 Task: Add an event with the title Second Staff Training: Customer Relationship Management, date '2024/03/27', time 8:00 AM to 10:00 AMand add a description: This session encourages active participation and engagement from all attendees. After each presentation, there will be a brief discussion where participants can share their observations, ask questions, and exchange tips and techniques. The collaborative environment allows for a rich learning experience, as participants can learn from one another's strengths and challenges.Select event color  Peacock . Add location for the event as: Taj Mahal Palace, Mumbai, India, logged in from the account softage.7@softage.netand send the event invitation to softage.4@softage.net and softage.5@softage.net. Set a reminder for the event Daily
Action: Mouse moved to (63, 91)
Screenshot: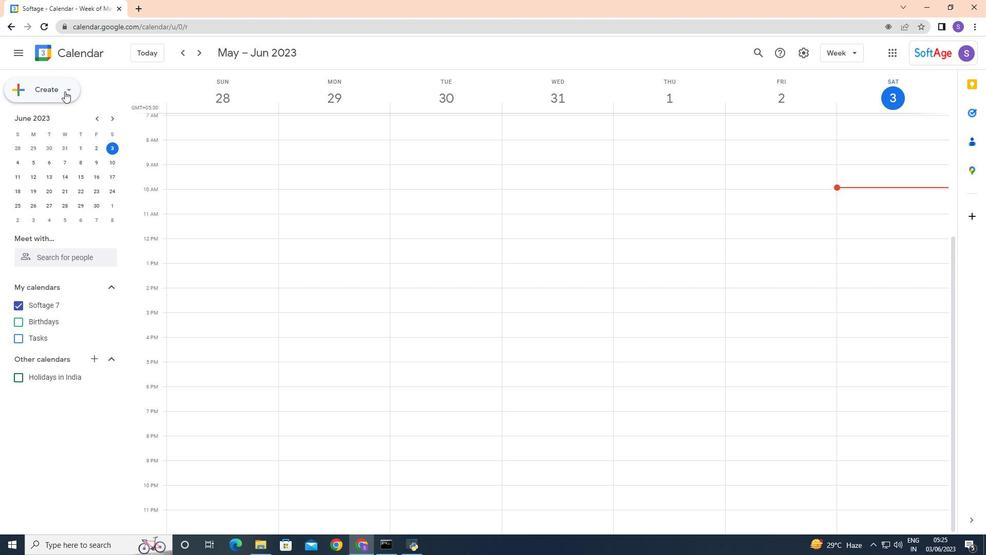 
Action: Mouse pressed left at (63, 91)
Screenshot: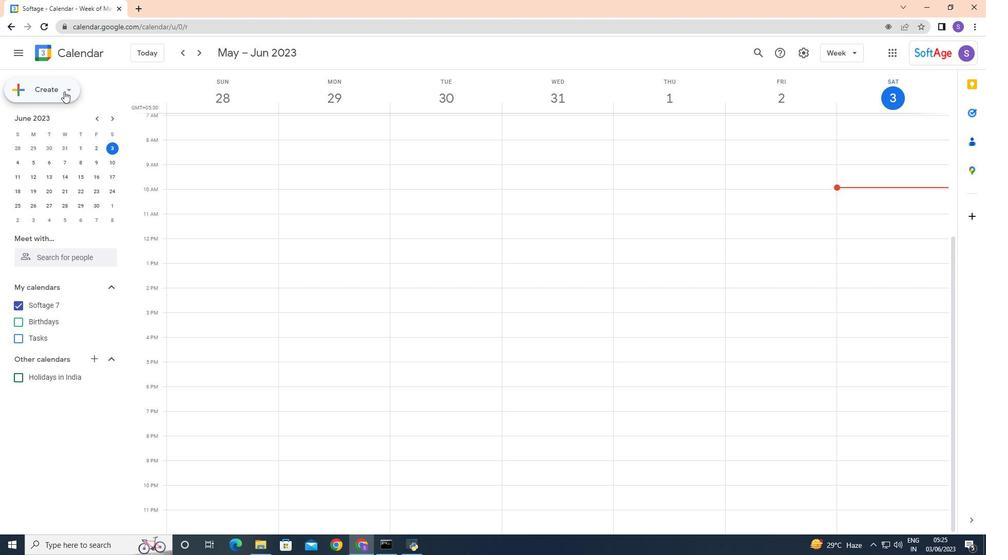 
Action: Mouse moved to (57, 120)
Screenshot: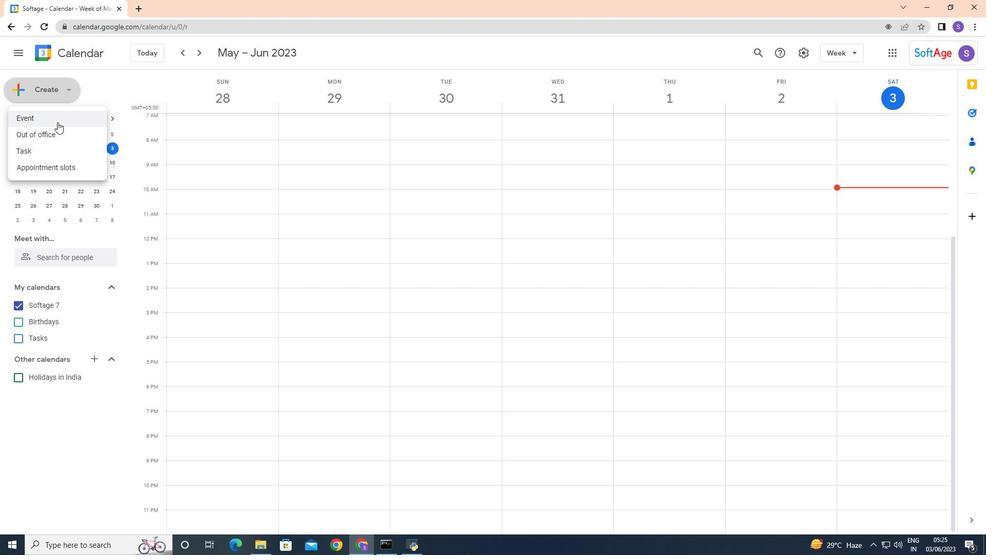 
Action: Mouse pressed left at (57, 120)
Screenshot: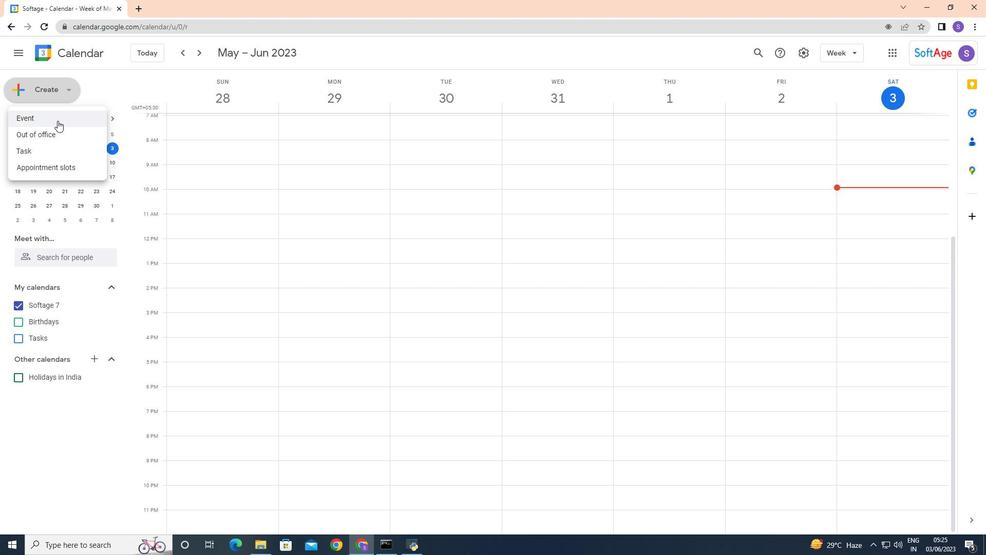 
Action: Mouse moved to (741, 403)
Screenshot: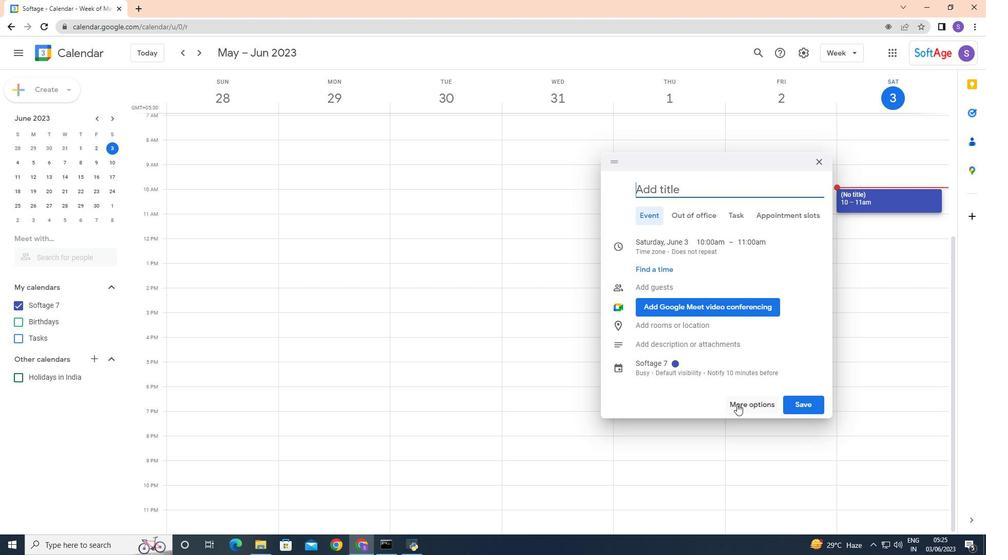 
Action: Mouse pressed left at (741, 403)
Screenshot: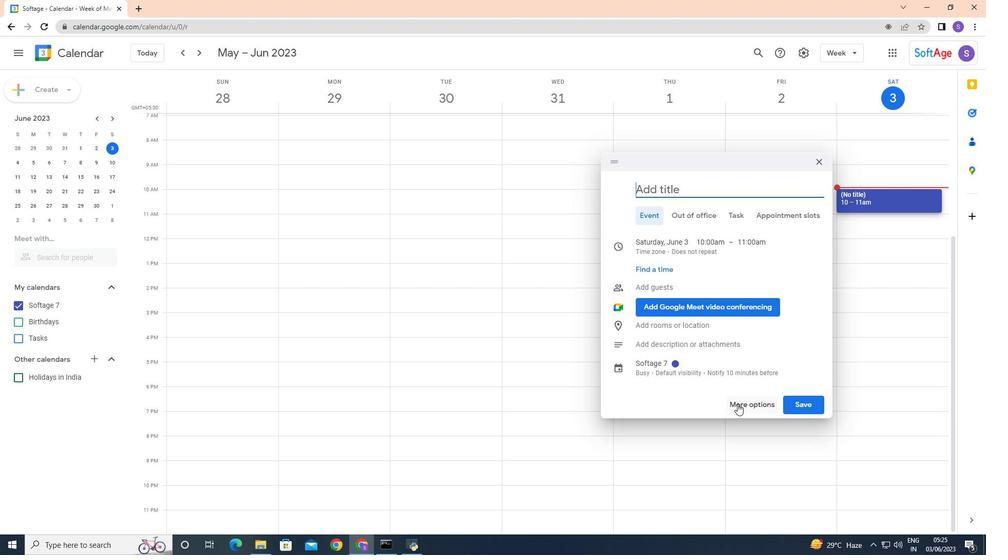 
Action: Mouse moved to (90, 58)
Screenshot: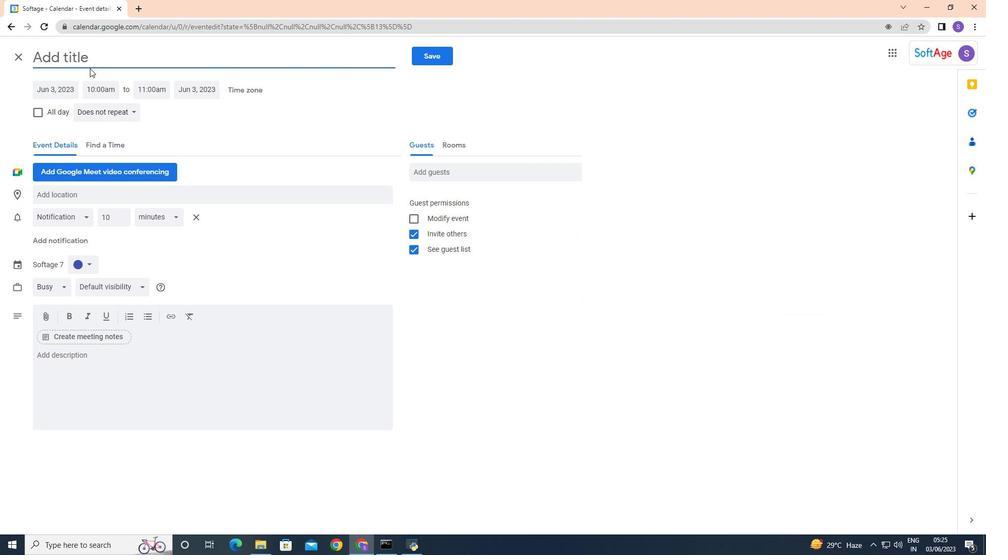 
Action: Mouse pressed left at (90, 58)
Screenshot: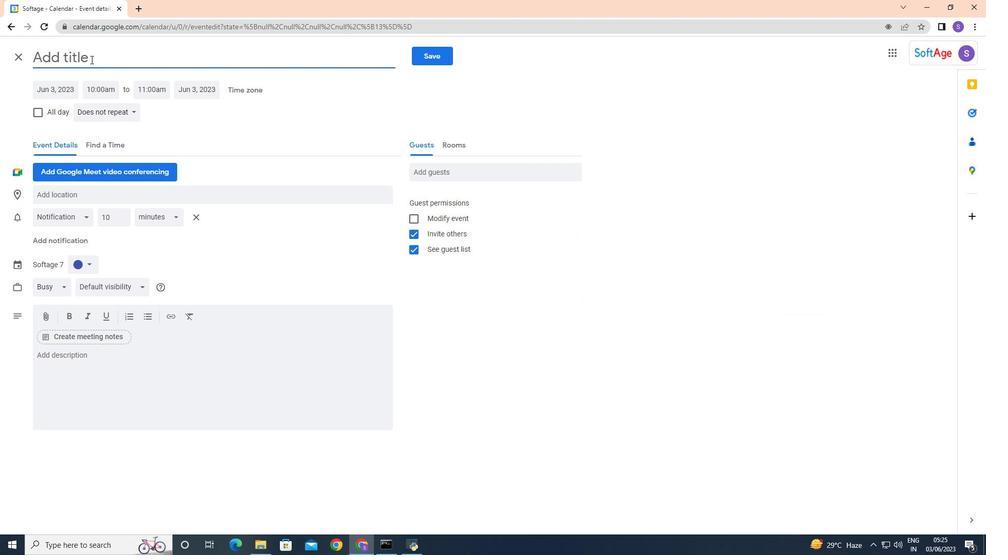 
Action: Key pressed <Key.caps_lock>S<Key.caps_lock>econd<Key.space><Key.caps_lock>S<Key.caps_lock>taff<Key.space><Key.caps_lock>T<Key.caps_lock>raining<Key.shift_r>:<Key.space><Key.caps_lock>CU<Key.backspace><Key.caps_lock>ustomer<Key.space><Key.caps_lock>R<Key.caps_lock>elationshio<Key.backspace>p<Key.space><Key.caps_lock>MAN<Key.caps_lock><Key.backspace><Key.backspace><Key.caps_lock>AN<Key.backspace><Key.caps_lock><Key.backspace>anagement
Screenshot: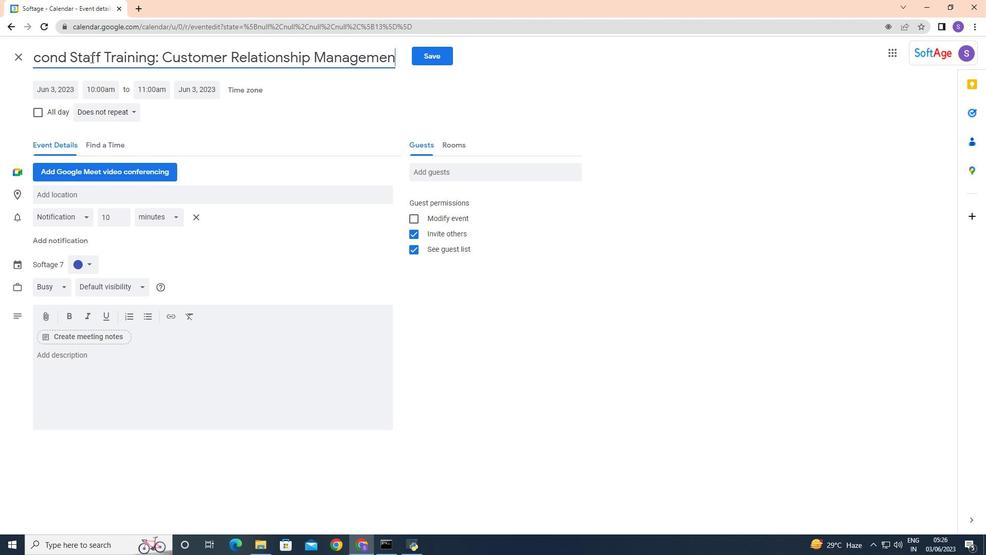 
Action: Mouse moved to (258, 123)
Screenshot: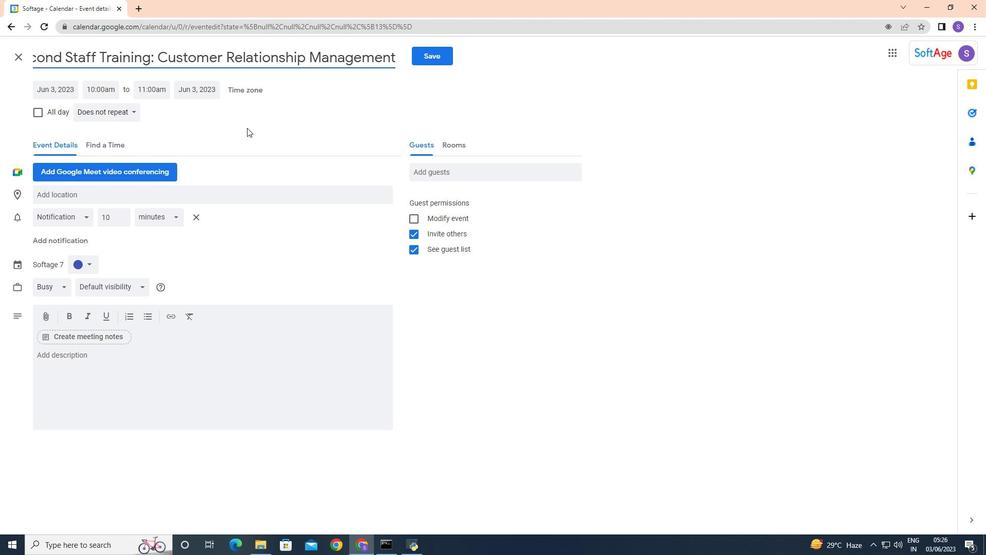 
Action: Mouse pressed left at (258, 123)
Screenshot: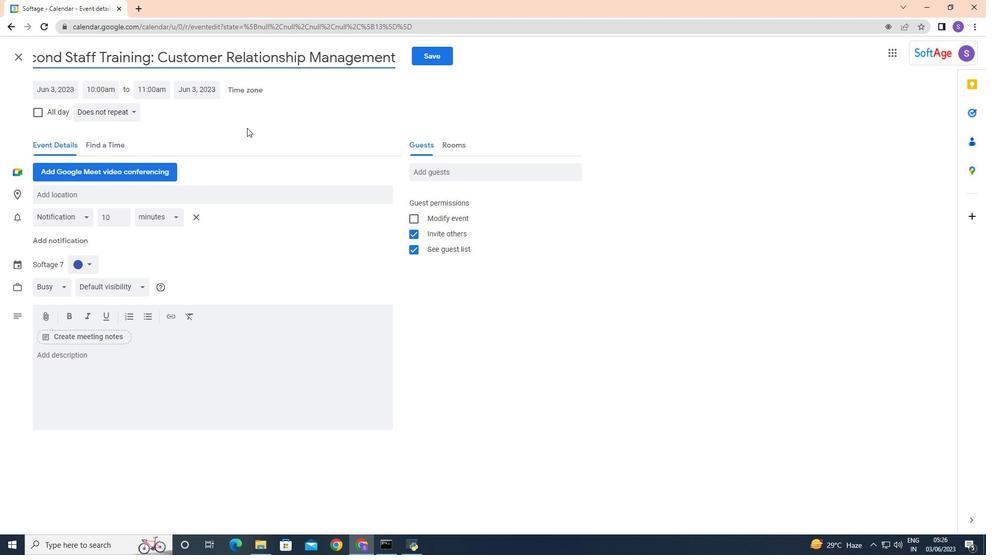 
Action: Mouse moved to (91, 359)
Screenshot: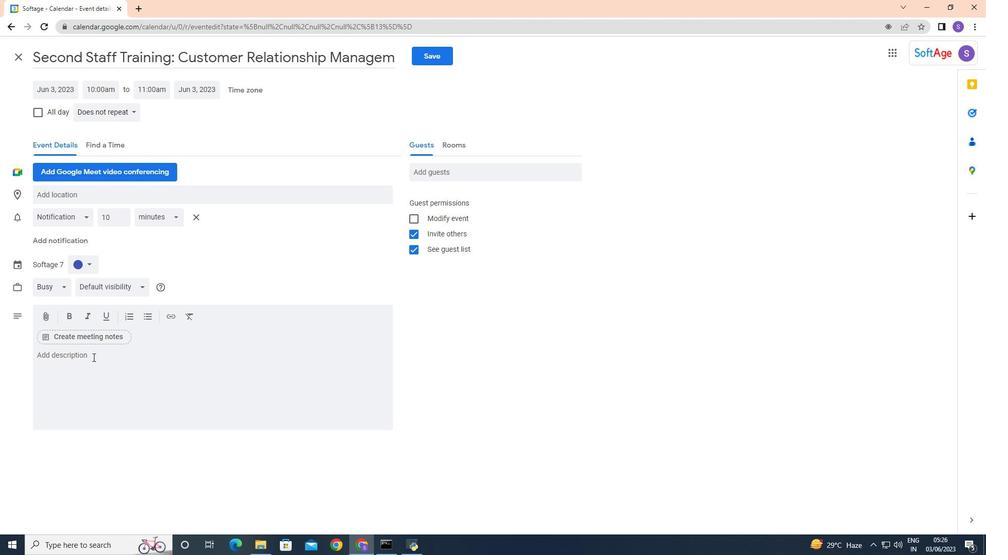 
Action: Mouse pressed left at (91, 359)
Screenshot: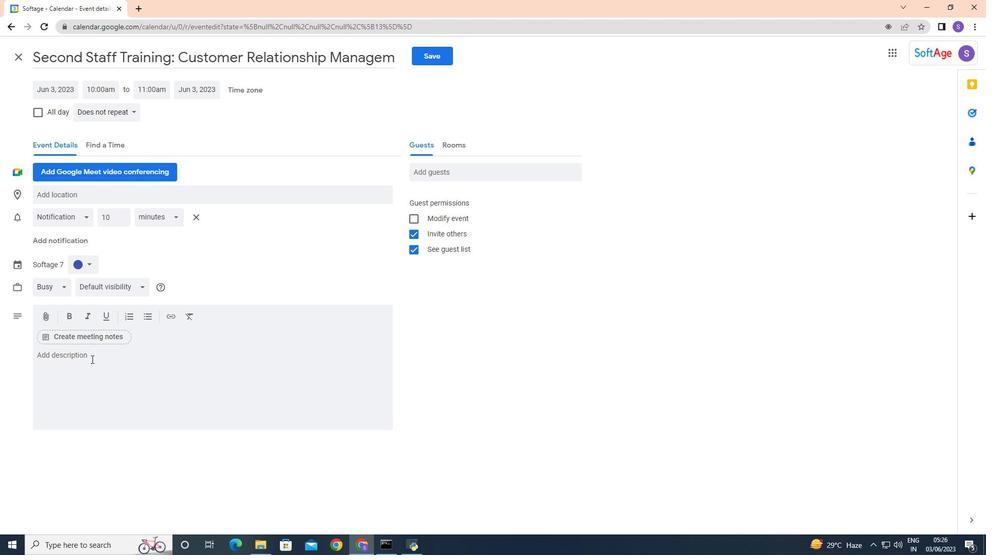 
Action: Mouse moved to (65, 92)
Screenshot: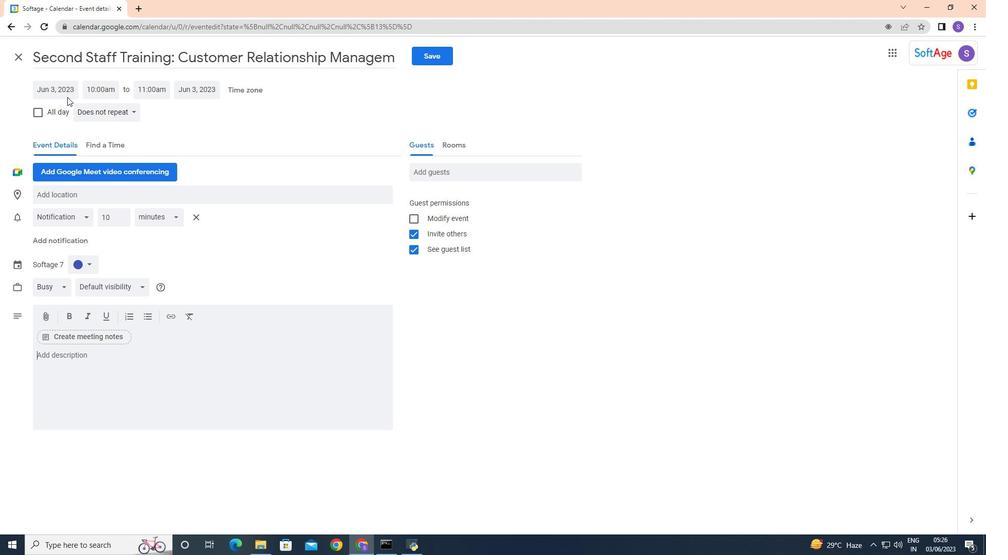 
Action: Mouse pressed left at (65, 92)
Screenshot: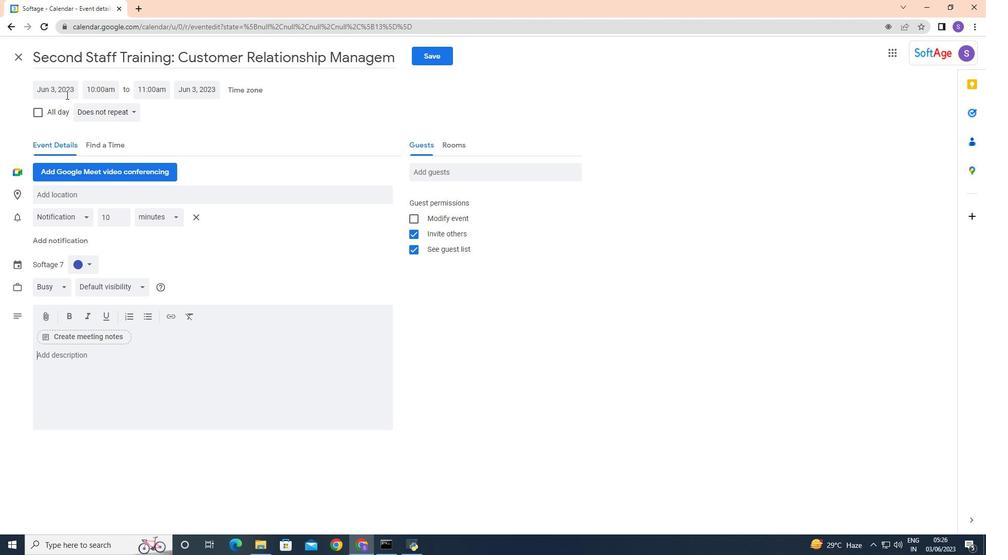 
Action: Mouse moved to (162, 113)
Screenshot: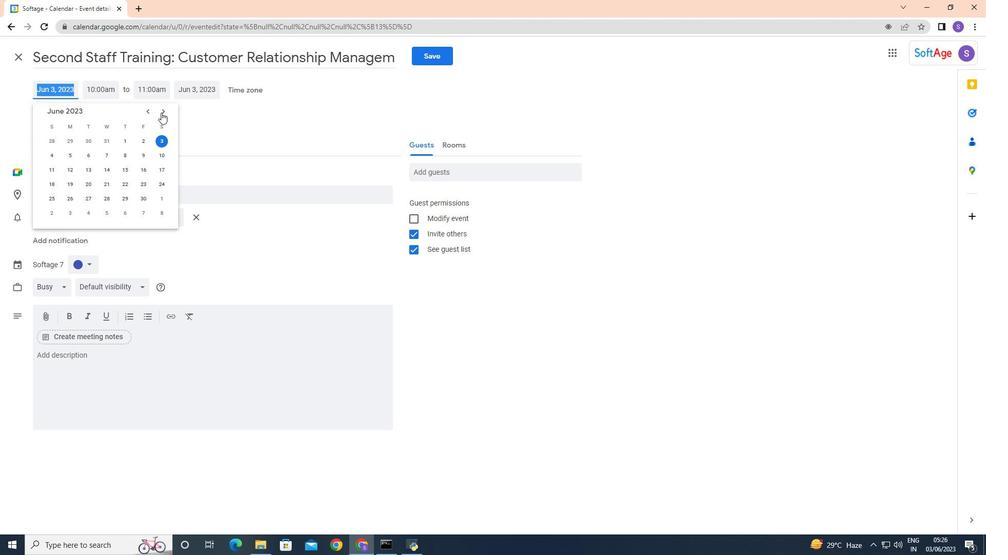 
Action: Mouse pressed left at (162, 113)
Screenshot: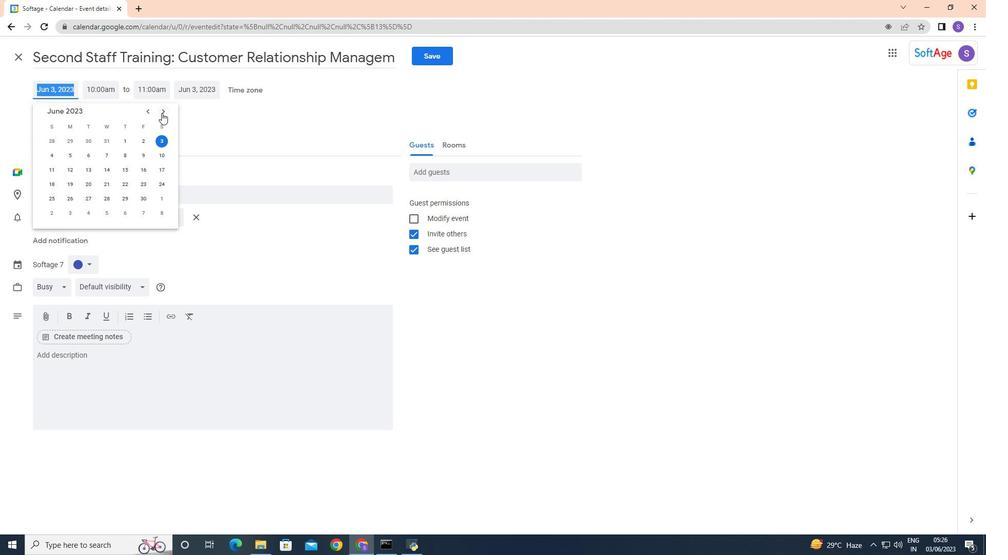 
Action: Mouse pressed left at (162, 113)
Screenshot: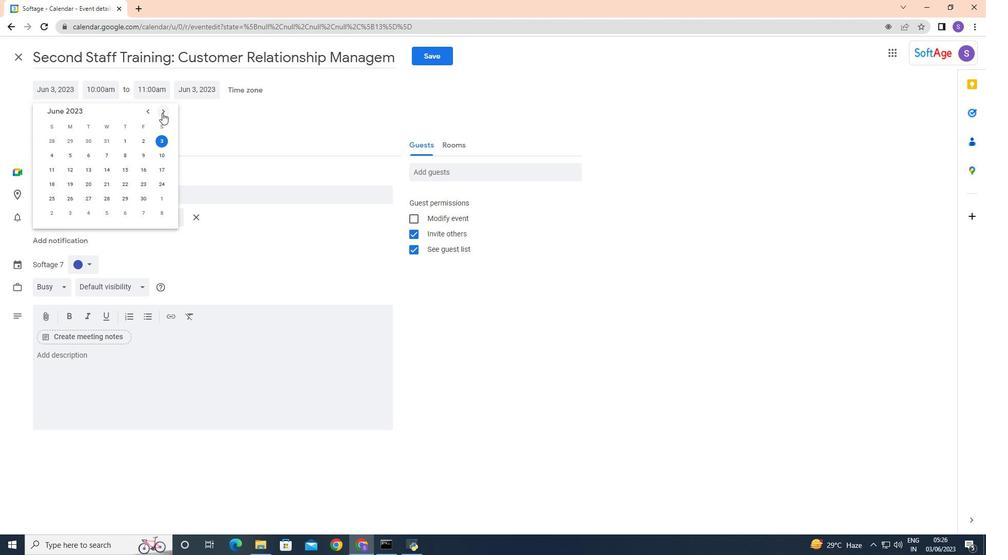 
Action: Mouse pressed left at (162, 113)
Screenshot: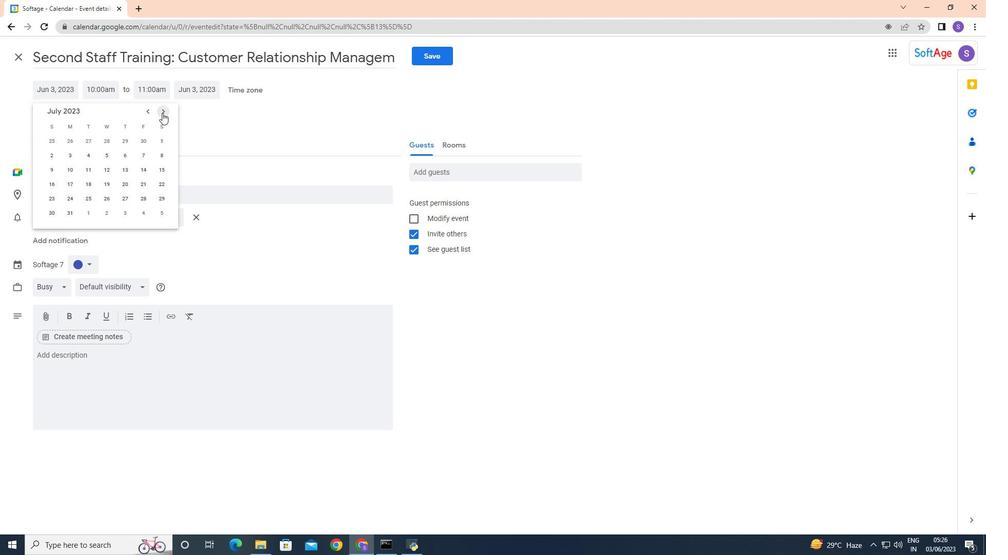 
Action: Mouse pressed left at (162, 113)
Screenshot: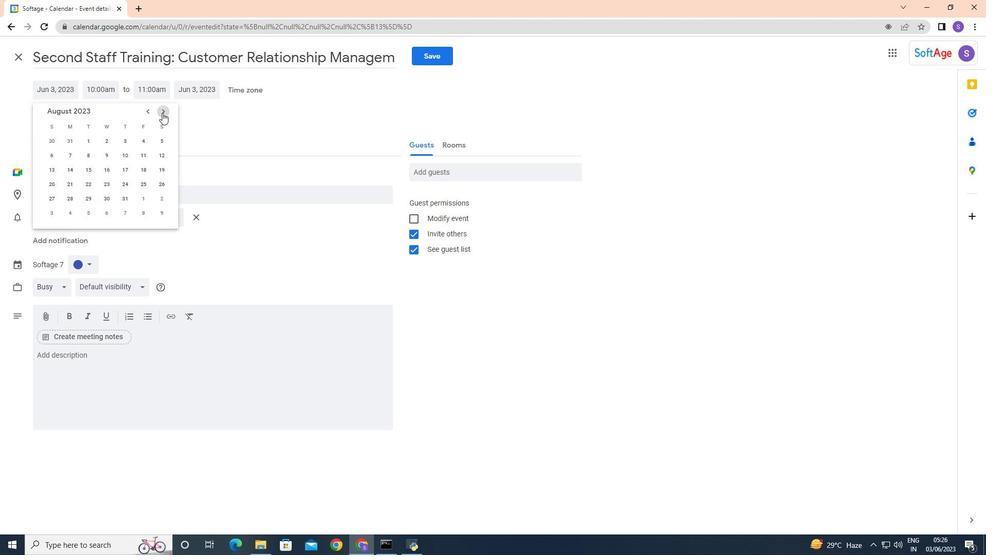 
Action: Mouse pressed left at (162, 113)
Screenshot: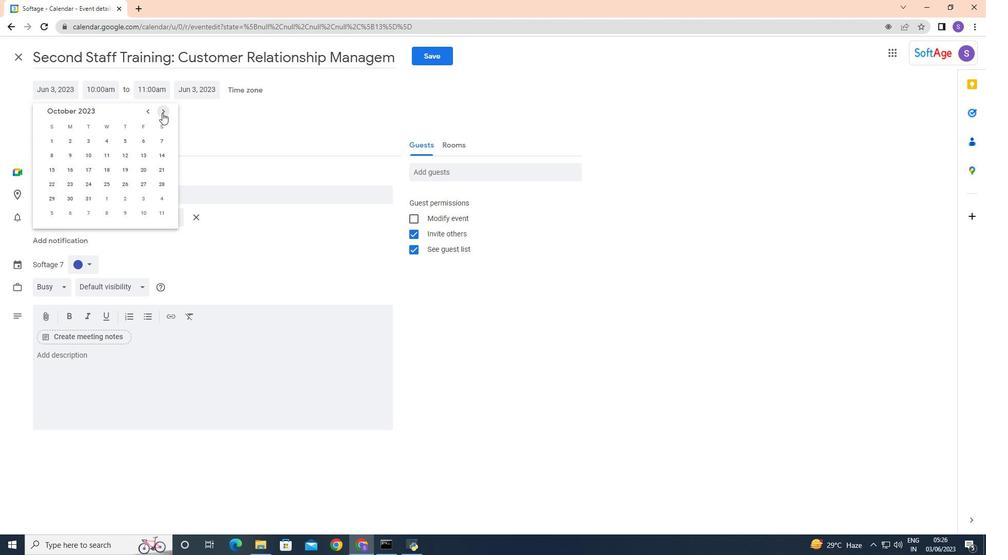 
Action: Mouse pressed left at (162, 113)
Screenshot: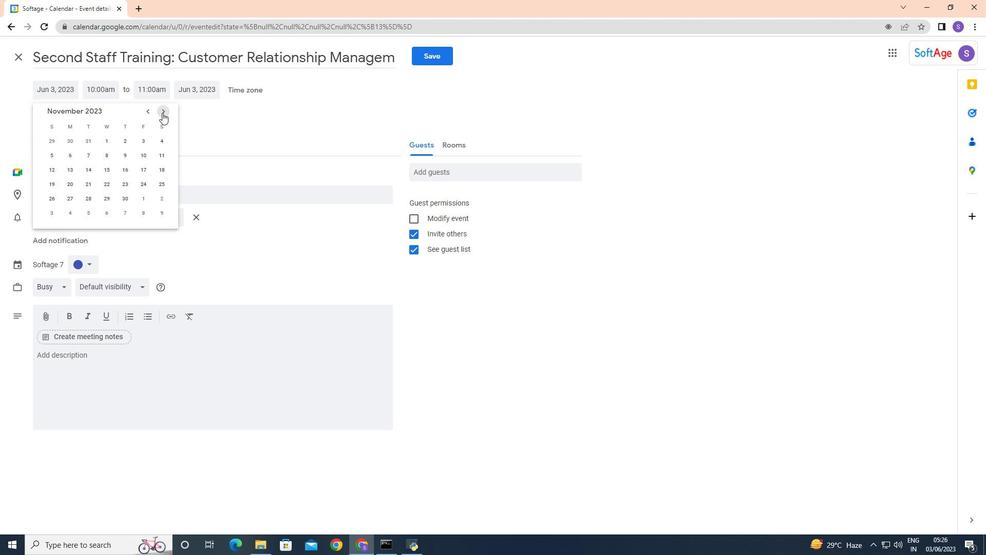 
Action: Mouse pressed left at (162, 113)
Screenshot: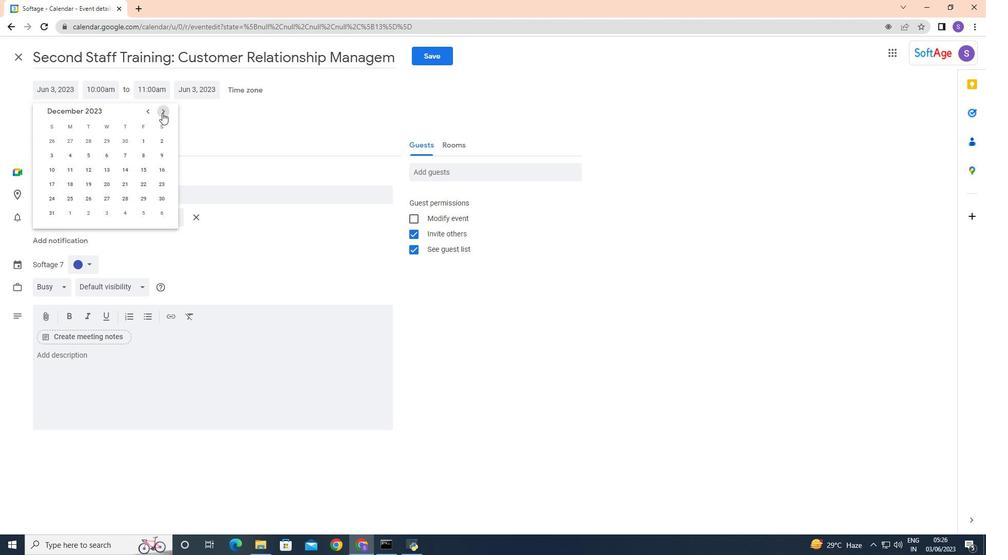 
Action: Mouse pressed left at (162, 113)
Screenshot: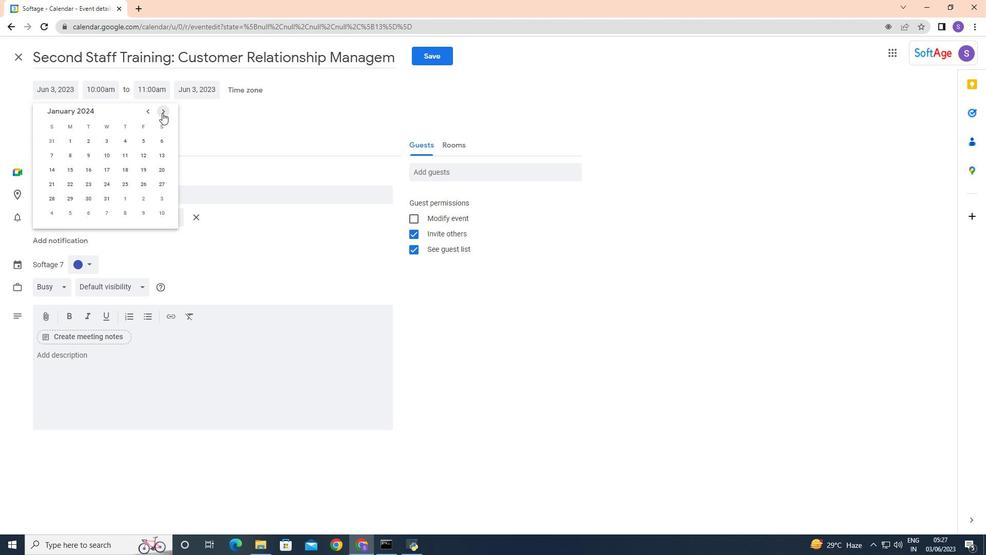 
Action: Mouse pressed left at (162, 113)
Screenshot: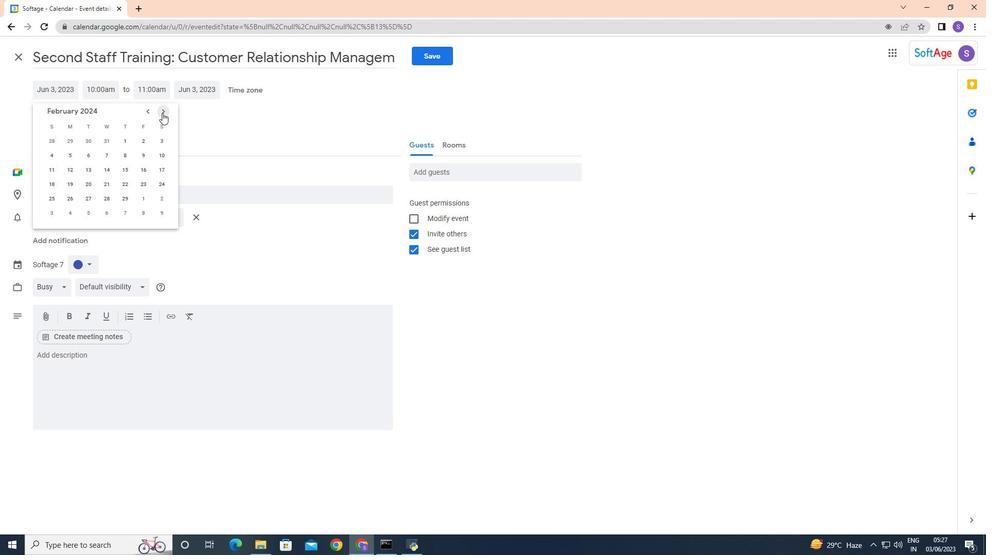 
Action: Mouse moved to (109, 197)
Screenshot: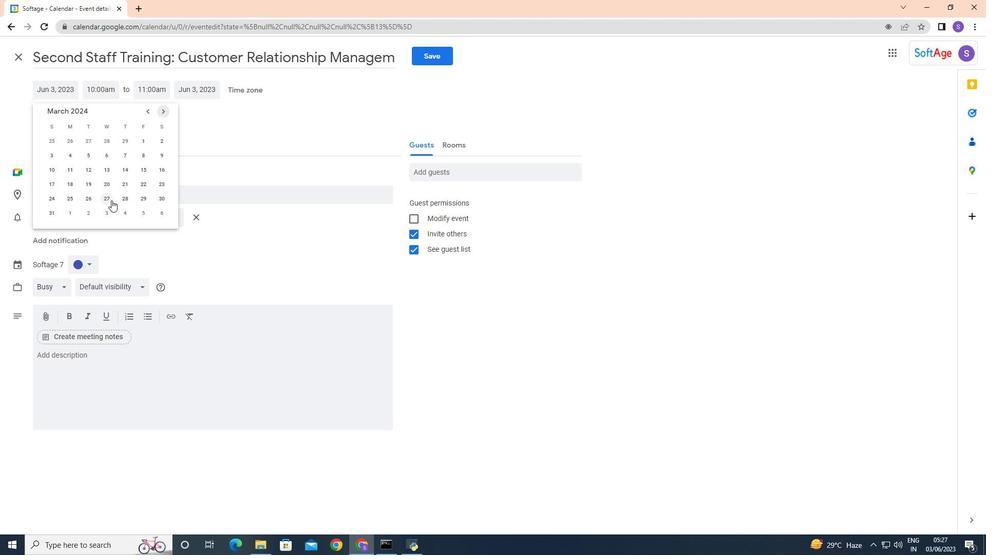 
Action: Mouse pressed left at (109, 197)
Screenshot: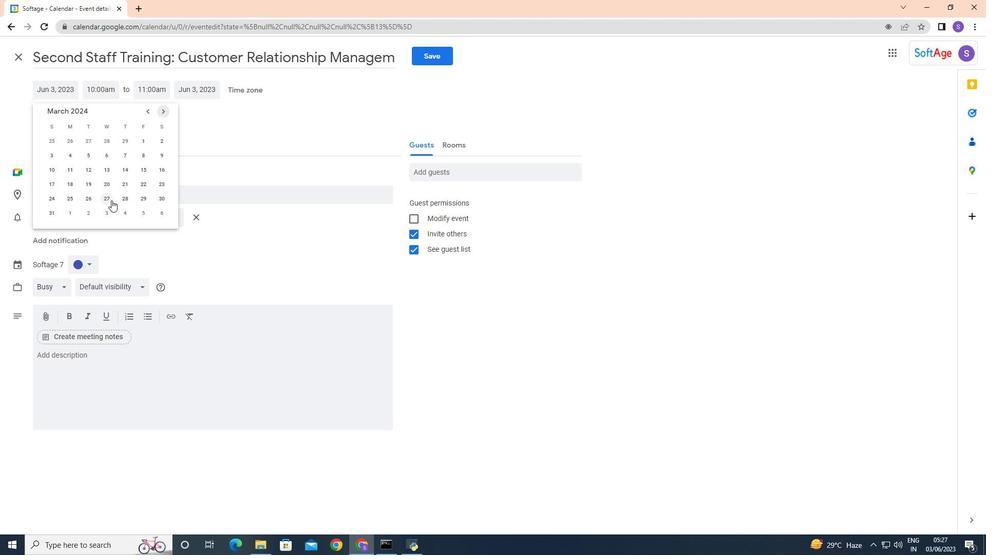 
Action: Mouse moved to (104, 91)
Screenshot: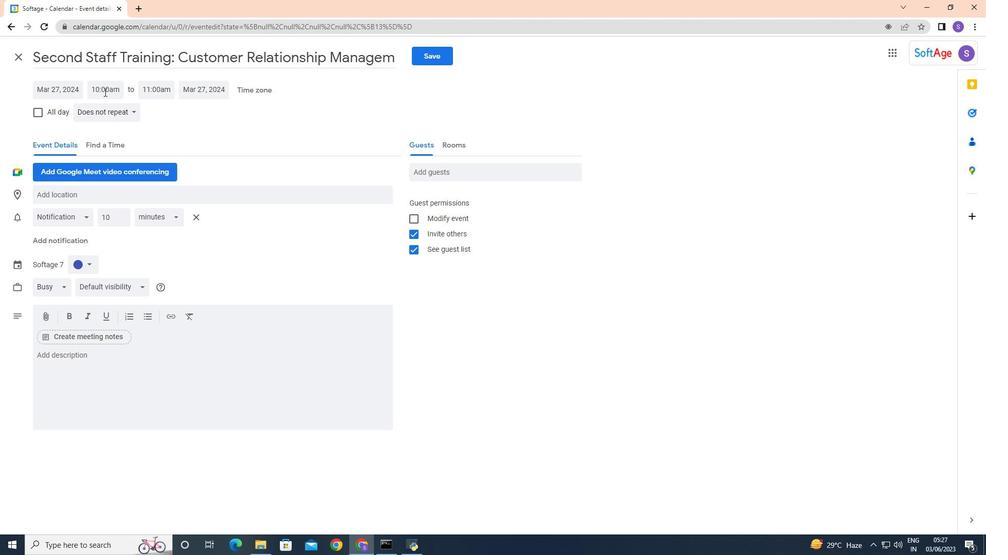 
Action: Mouse pressed left at (104, 91)
Screenshot: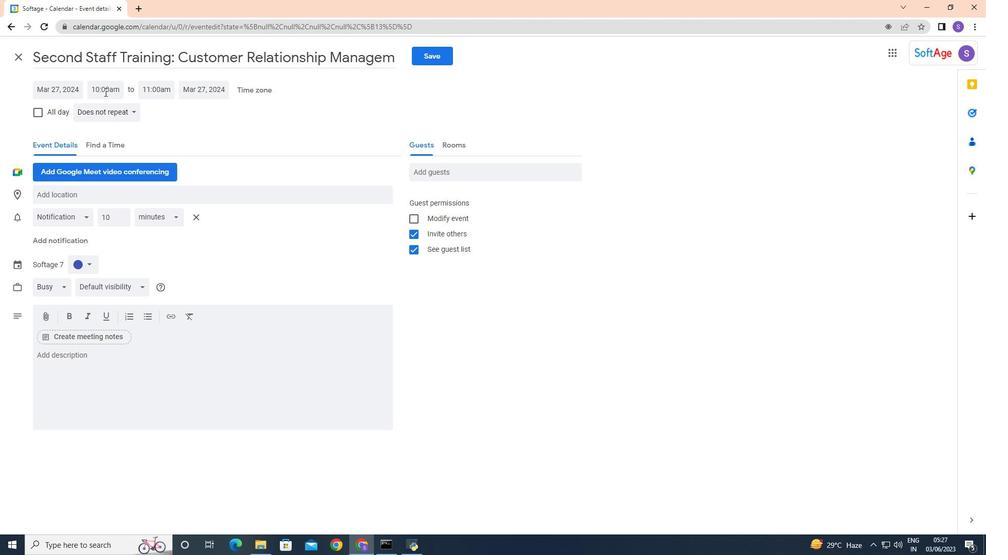 
Action: Mouse moved to (109, 123)
Screenshot: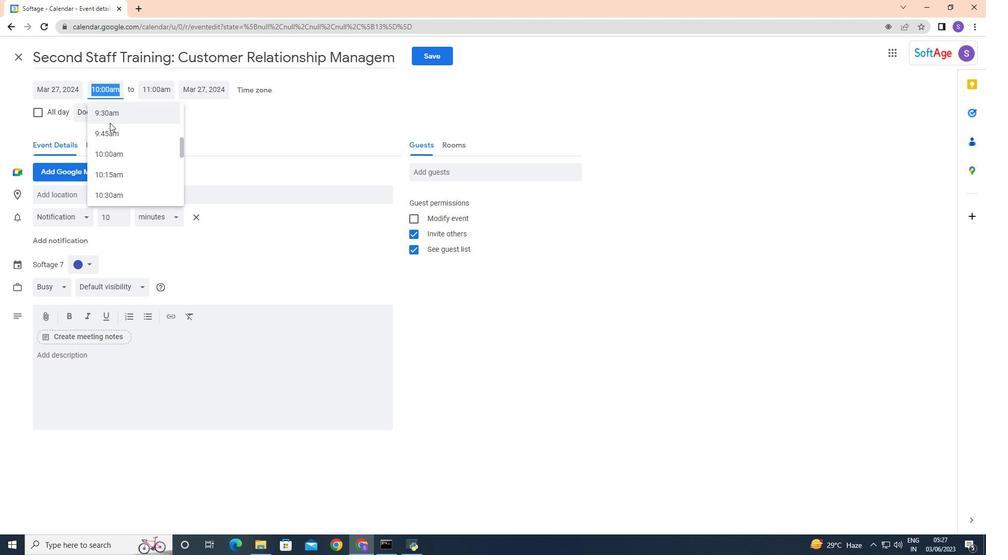 
Action: Mouse scrolled (109, 123) with delta (0, 0)
Screenshot: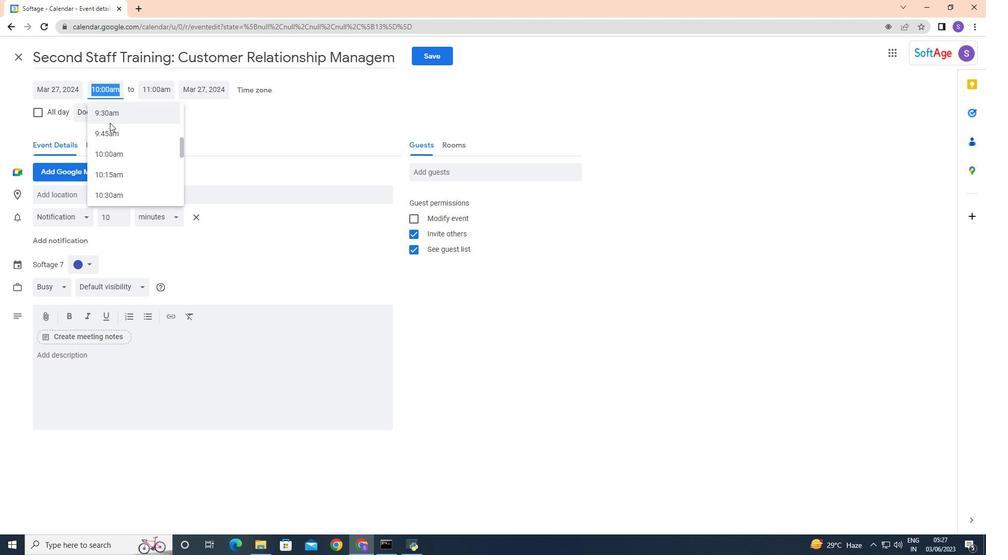 
Action: Mouse scrolled (109, 123) with delta (0, 0)
Screenshot: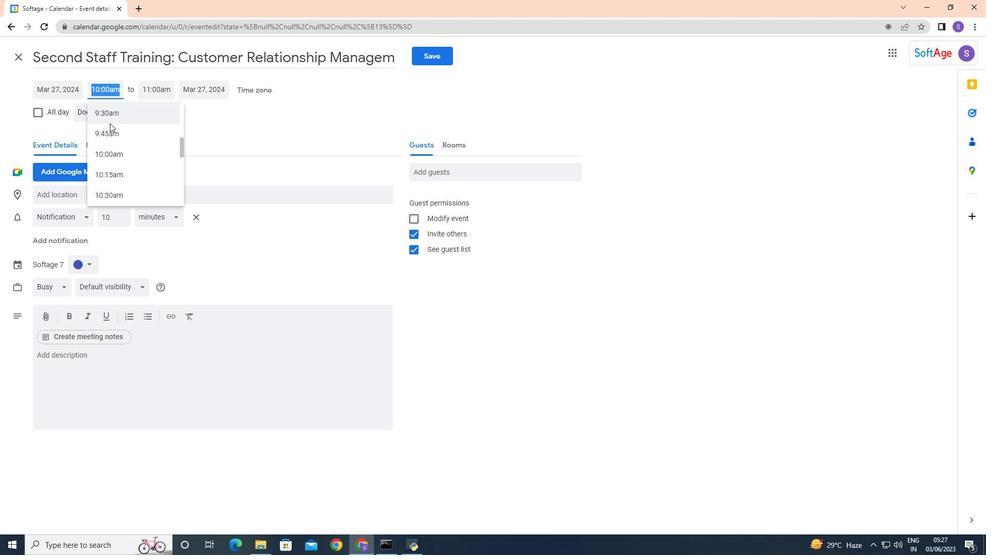 
Action: Mouse scrolled (109, 123) with delta (0, 0)
Screenshot: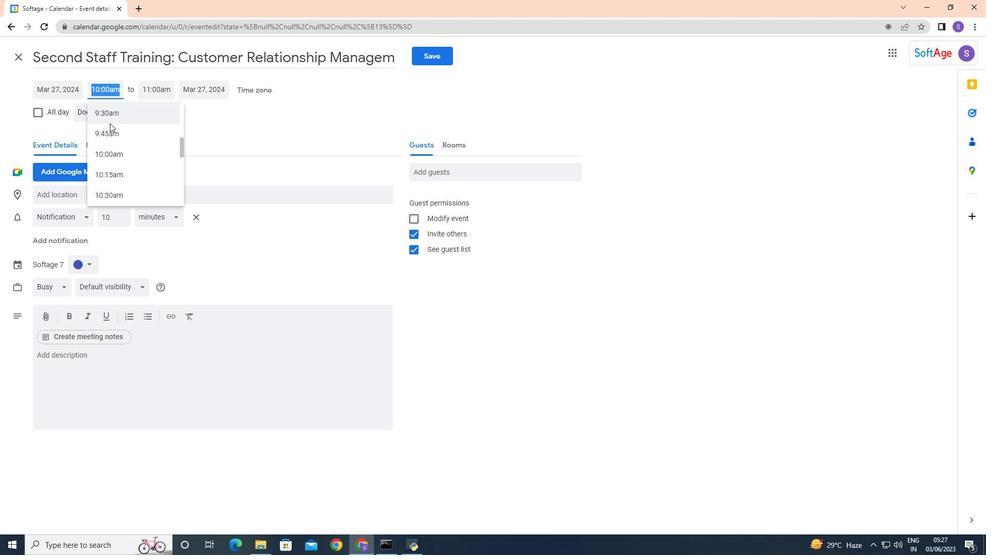 
Action: Mouse moved to (112, 142)
Screenshot: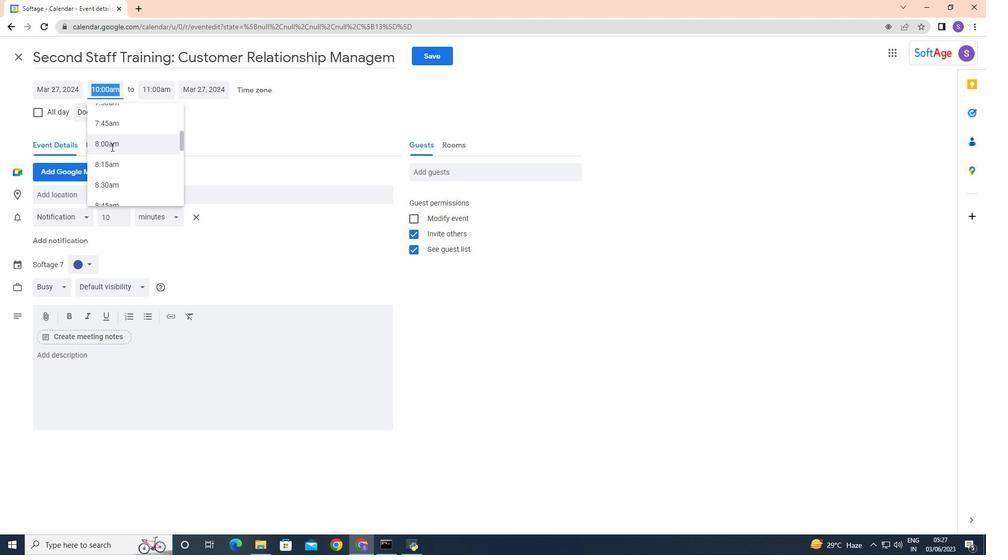 
Action: Mouse pressed left at (112, 142)
Screenshot: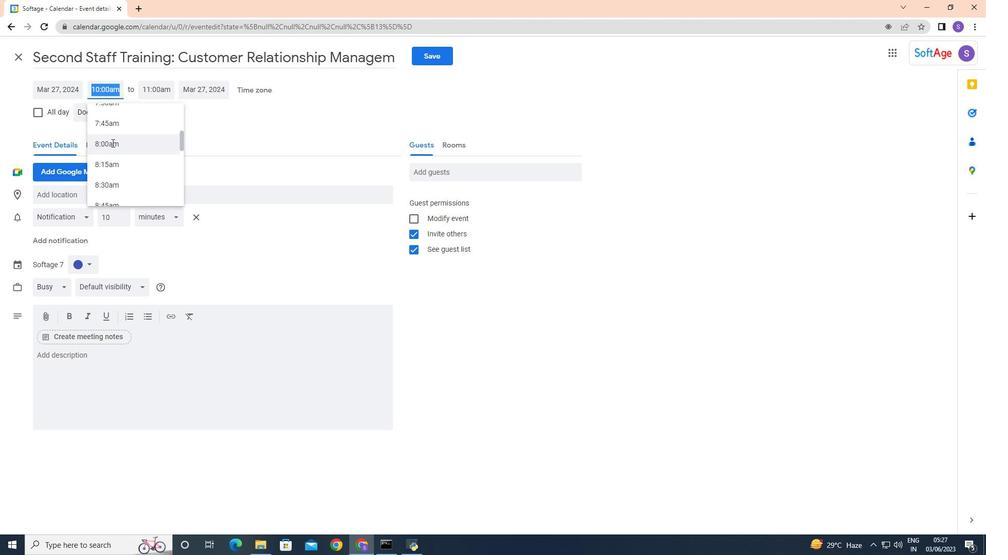
Action: Mouse moved to (154, 93)
Screenshot: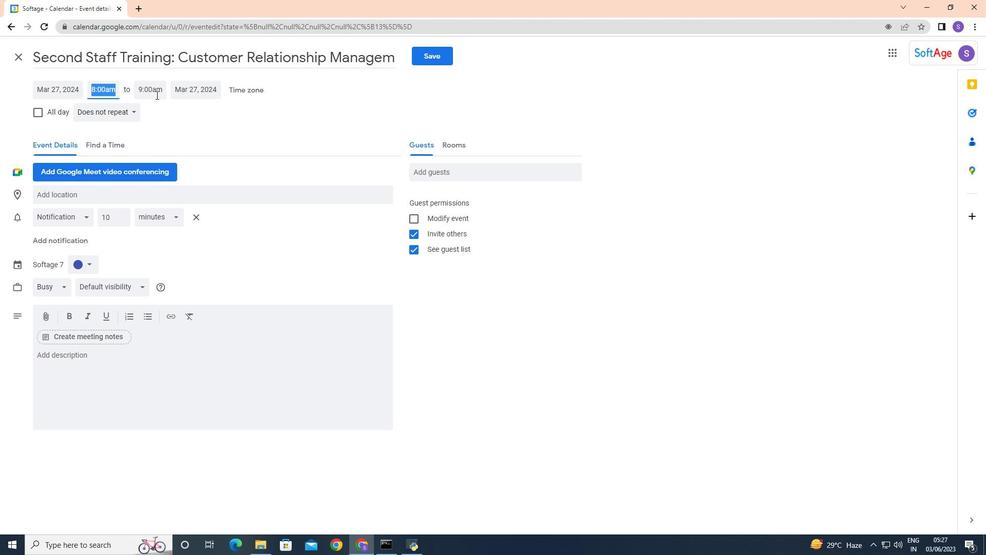 
Action: Mouse pressed left at (154, 93)
Screenshot: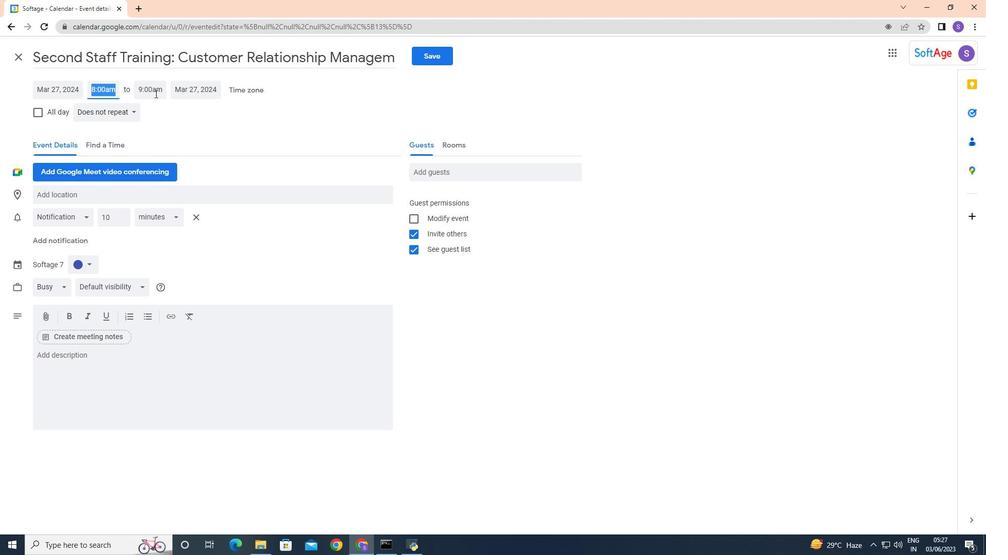 
Action: Mouse moved to (173, 198)
Screenshot: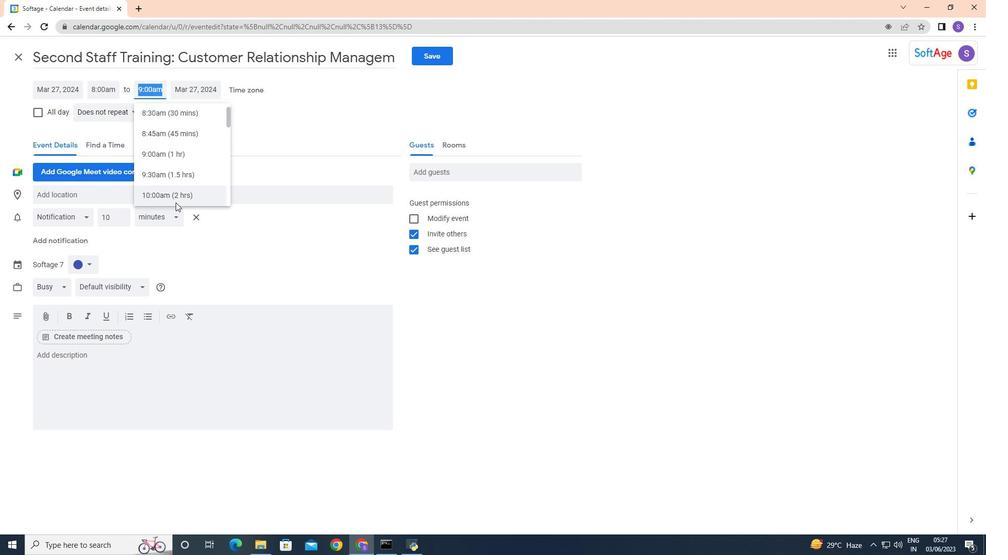 
Action: Mouse pressed left at (173, 198)
Screenshot: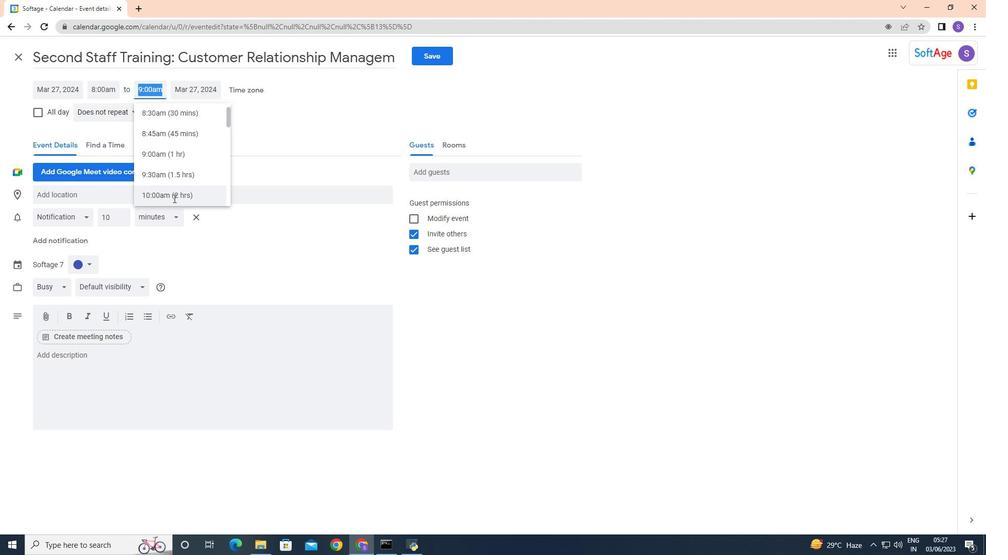 
Action: Mouse moved to (99, 359)
Screenshot: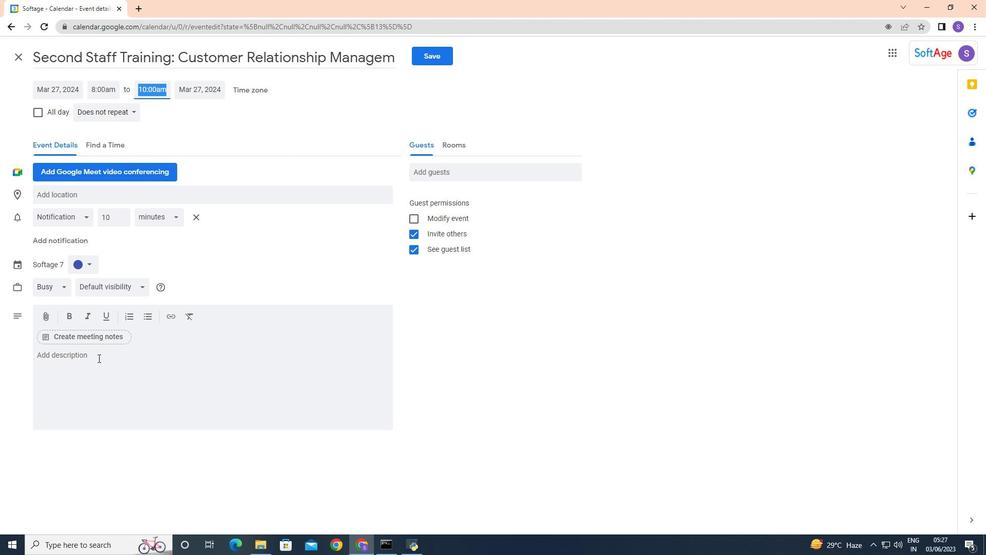 
Action: Mouse pressed left at (99, 359)
Screenshot: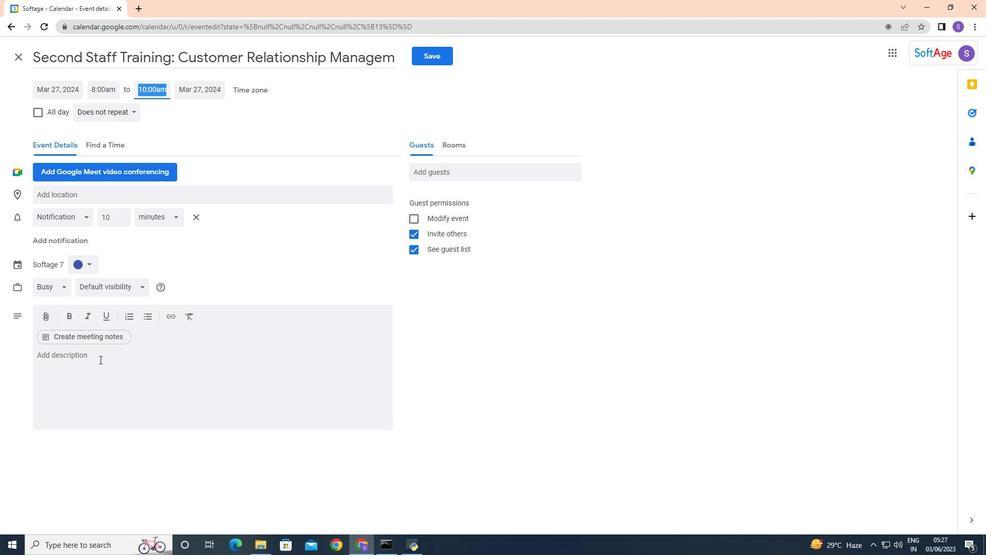 
Action: Mouse moved to (99, 359)
Screenshot: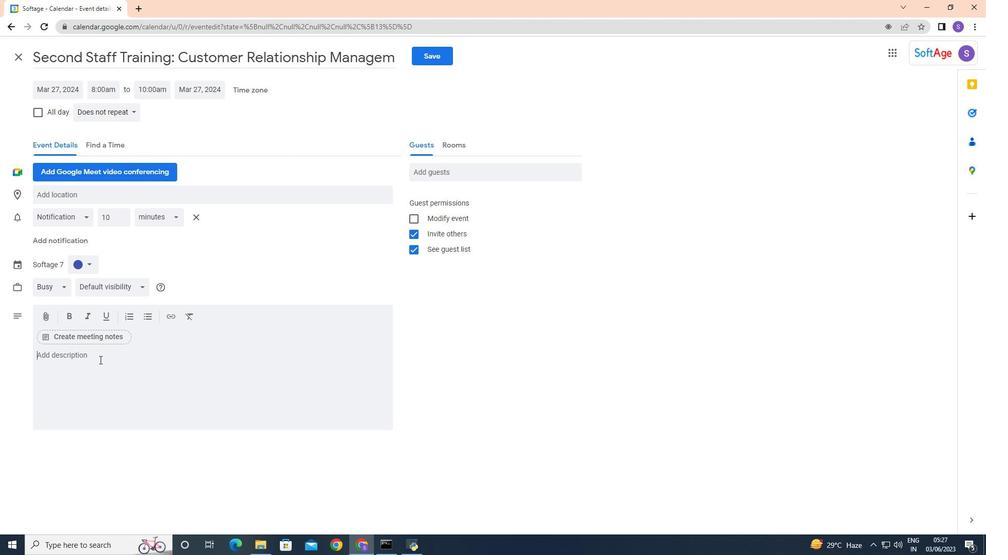 
Action: Key pressed <Key.caps_lock>T<Key.caps_lock>his<Key.space>session<Key.space>encourages<Key.space>av<Key.backspace>ctive<Key.space>participation<Key.space>and<Key.space>engagement<Key.space>form<Key.space>all<Key.space>attendees.<Key.space><Key.caps_lock>A<Key.caps_lock>fter<Key.space>eas<Key.backspace><Key.backspace>ach<Key.space>presentation,<Key.space>there<Key.space>will<Key.space>be<Key.space>a<Key.space>brief<Key.space>discussion<Key.space>where<Key.space>participants<Key.space>can<Key.space>shat<Key.backspace>re<Key.space>their<Key.space>observation.<Key.backspace>,<Key.space>ask<Key.space>questions,<Key.space>and<Key.space>ec<Key.backspace>xchange<Key.space>tips<Key.space>and<Key.space>techniques.<Key.space><Key.caps_lock>T<Key.caps_lock>he<Key.space><Key.caps_lock>COLL<Key.backspace><Key.backspace><Key.backspace><Key.caps_lock>ollabort<Key.backspace>ative<Key.space>environment<Key.space>allows<Key.space>for<Key.space>a<Key.space>rich<Key.space>learning<Key.space>experience.<Key.space><Key.caps_lock>AS<Key.backspace><Key.caps_lock><Key.backspace>as<Key.space>participants<Key.space>can<Key.space>learn<Key.space>fo<Key.backspace>rom<Key.space>one<Key.space>another's<Key.space>strengths<Key.space>and<Key.space>challenges.
Screenshot: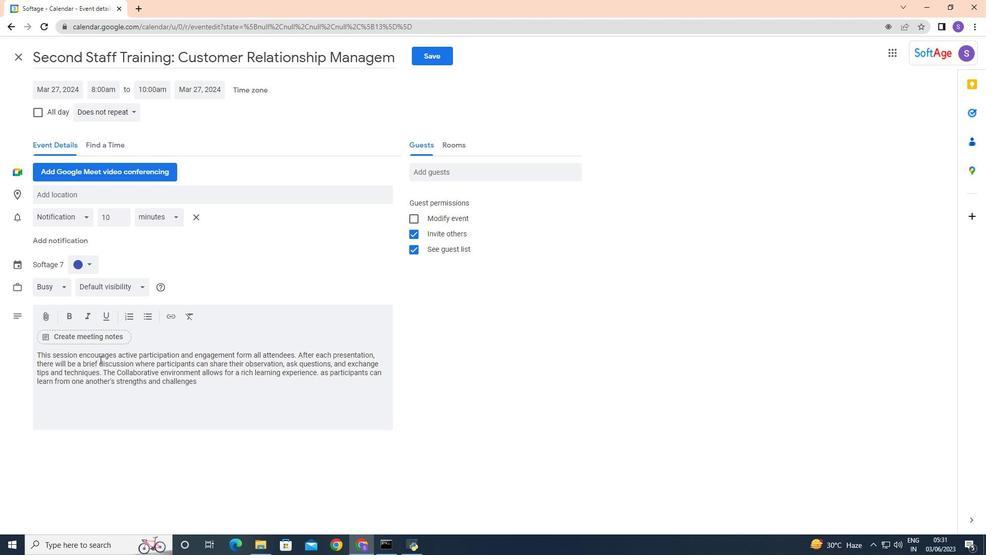 
Action: Mouse moved to (77, 262)
Screenshot: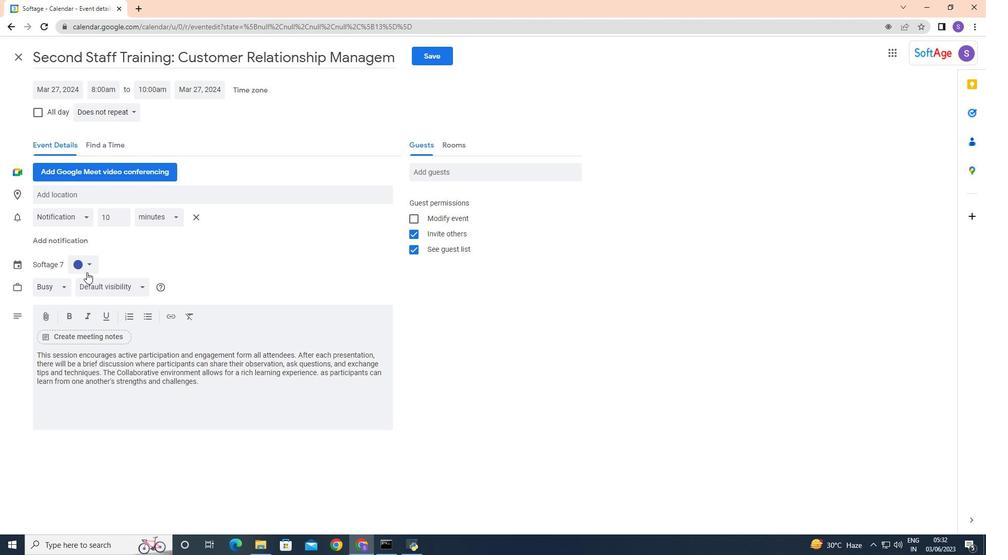 
Action: Mouse pressed left at (77, 262)
Screenshot: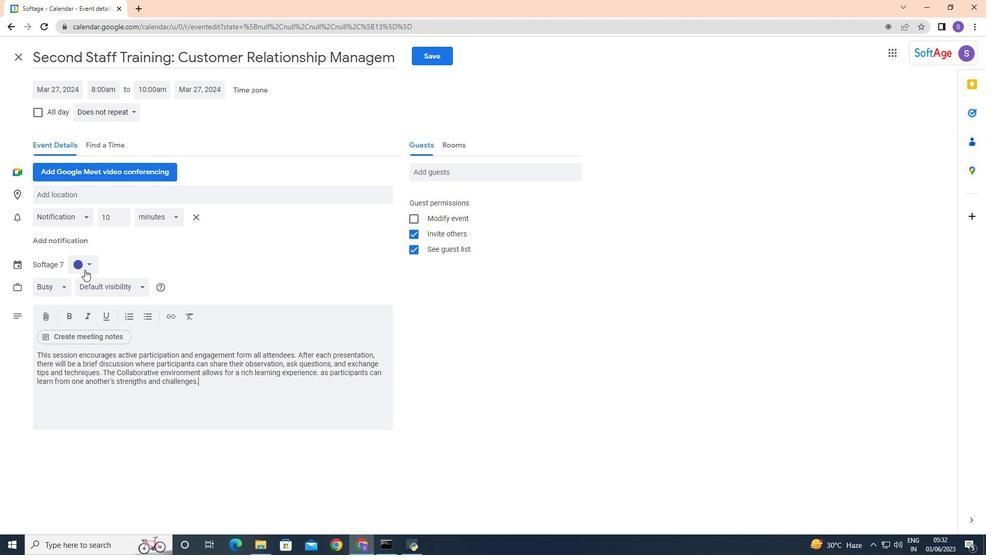 
Action: Mouse moved to (77, 301)
Screenshot: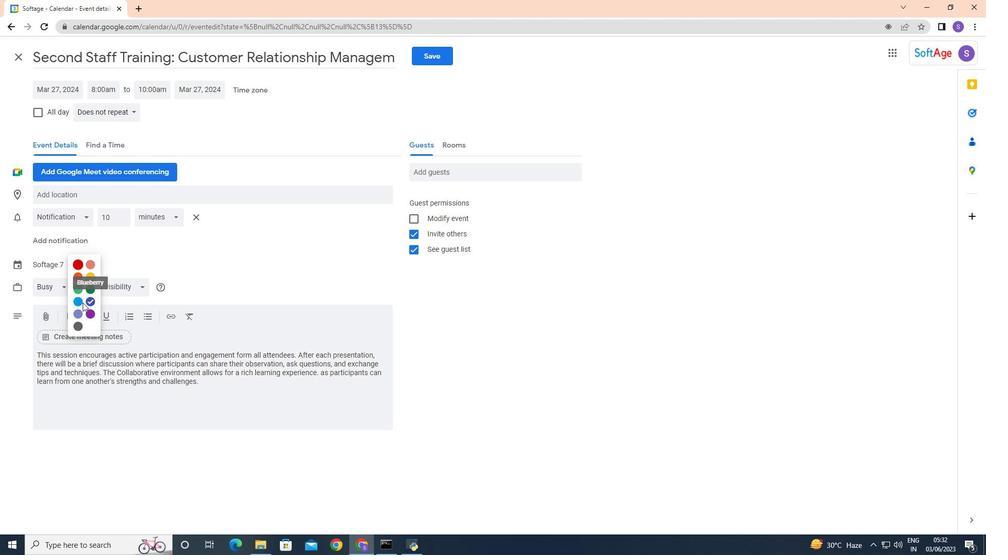 
Action: Mouse pressed left at (77, 301)
Screenshot: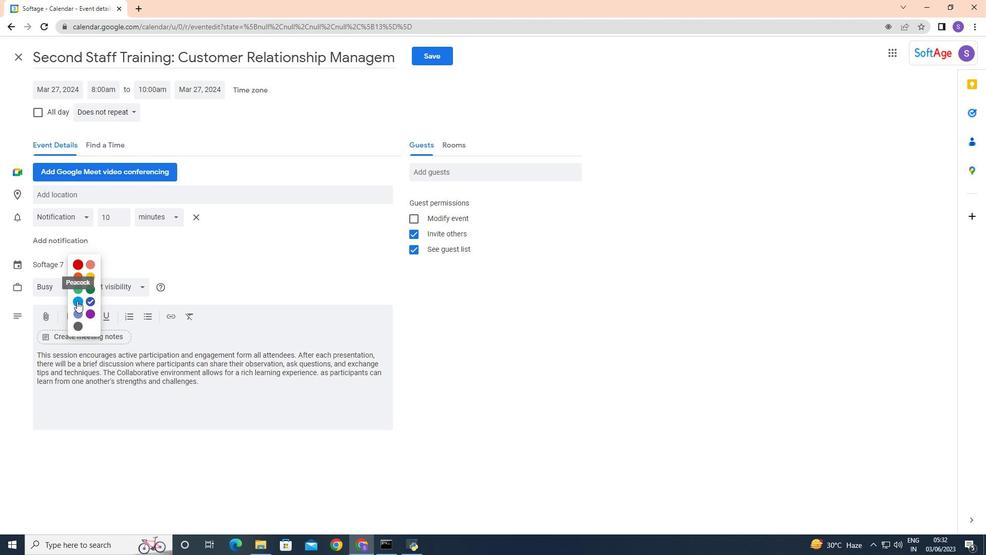 
Action: Mouse moved to (68, 195)
Screenshot: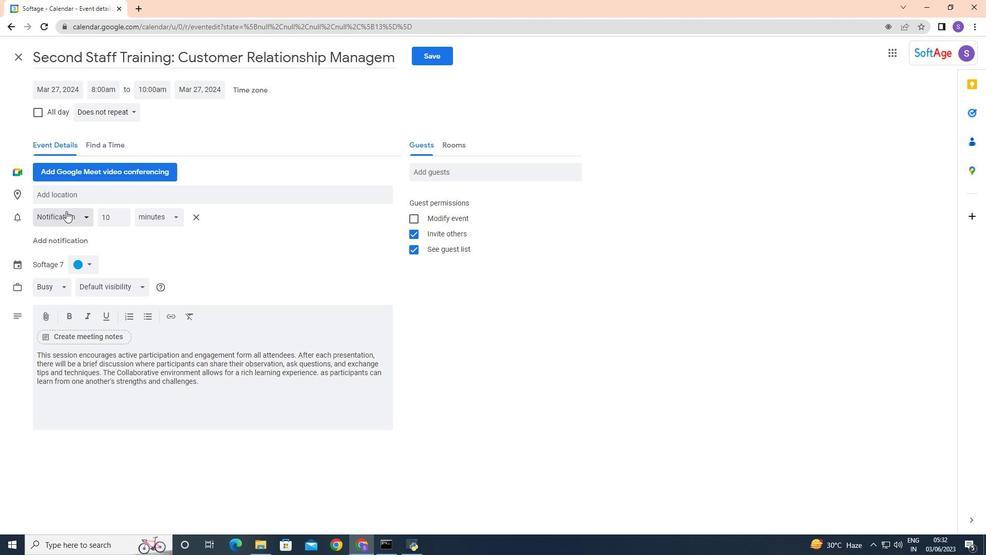 
Action: Mouse pressed left at (68, 195)
Screenshot: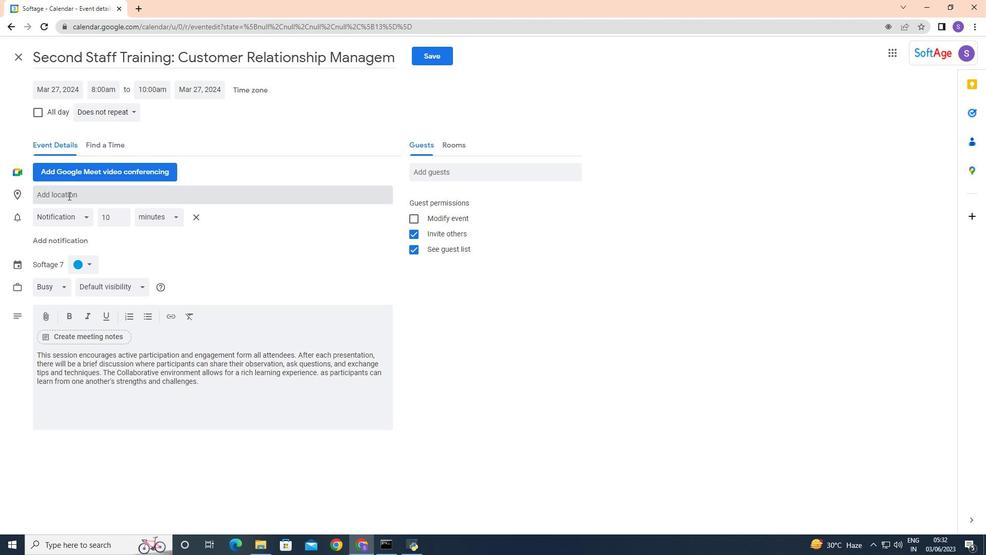 
Action: Key pressed <Key.caps_lock>T<Key.caps_lock>aj<Key.space><Key.caps_lock>M<Key.caps_lock>ahal<Key.space><Key.caps_lock>PA<Key.backspace><Key.caps_lock>alace,<Key.space><Key.caps_lock>M<Key.caps_lock>umbai,<Key.space><Key.caps_lock>I<Key.caps_lock>ndia
Screenshot: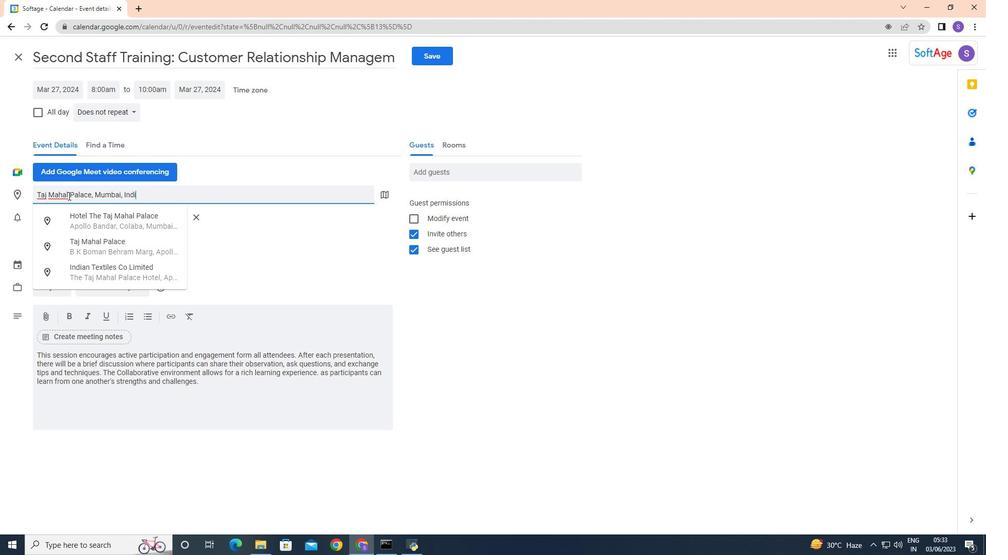 
Action: Mouse moved to (266, 249)
Screenshot: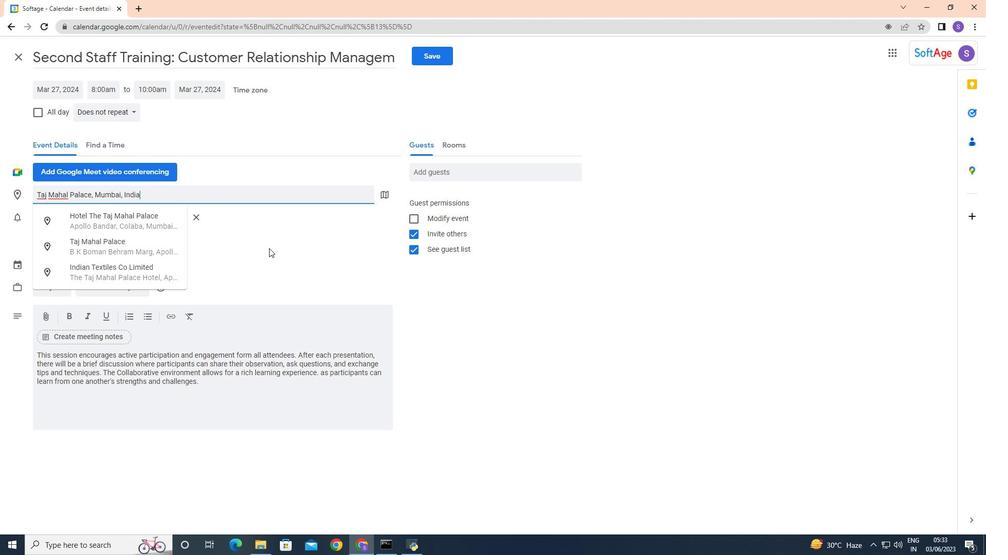 
Action: Mouse pressed left at (266, 249)
Screenshot: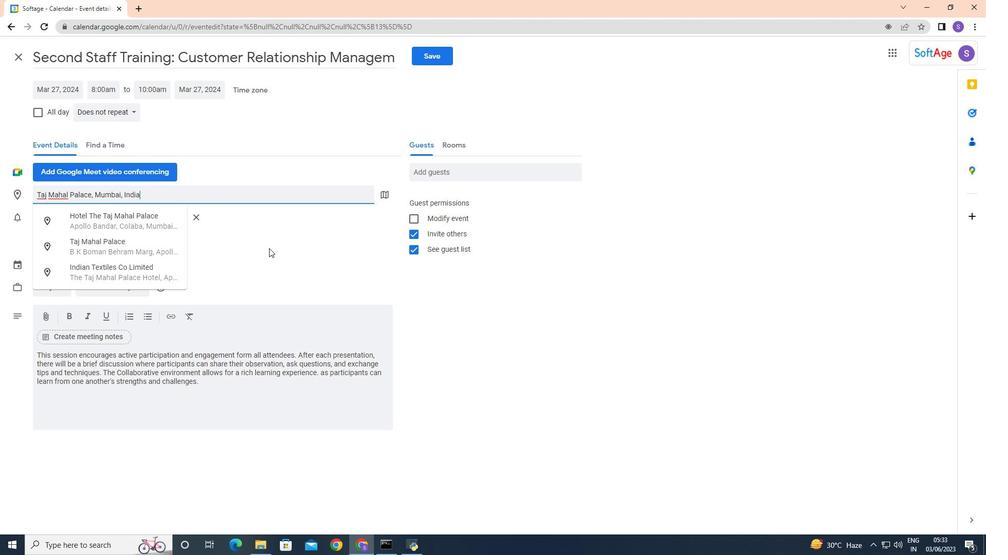 
Action: Mouse moved to (117, 117)
Screenshot: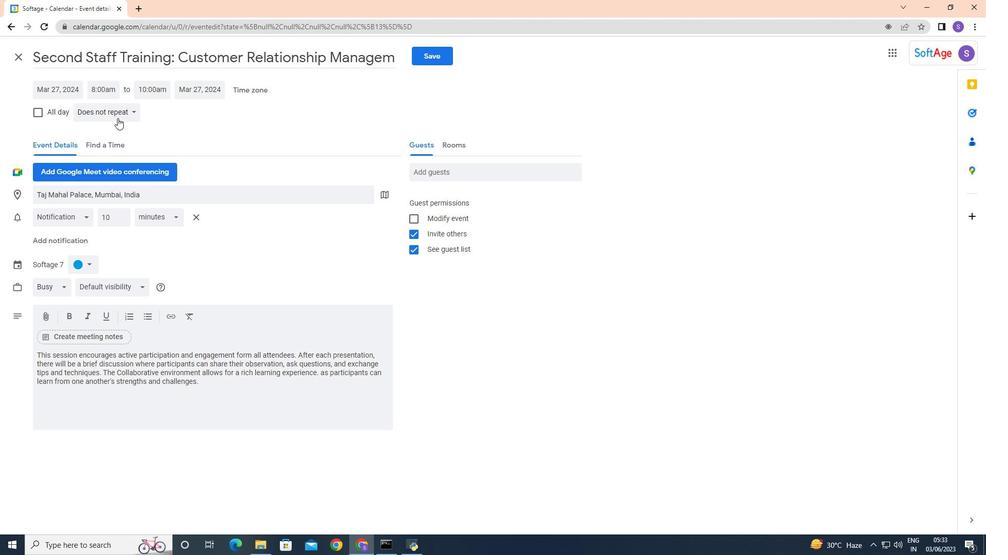 
Action: Mouse pressed left at (117, 117)
Screenshot: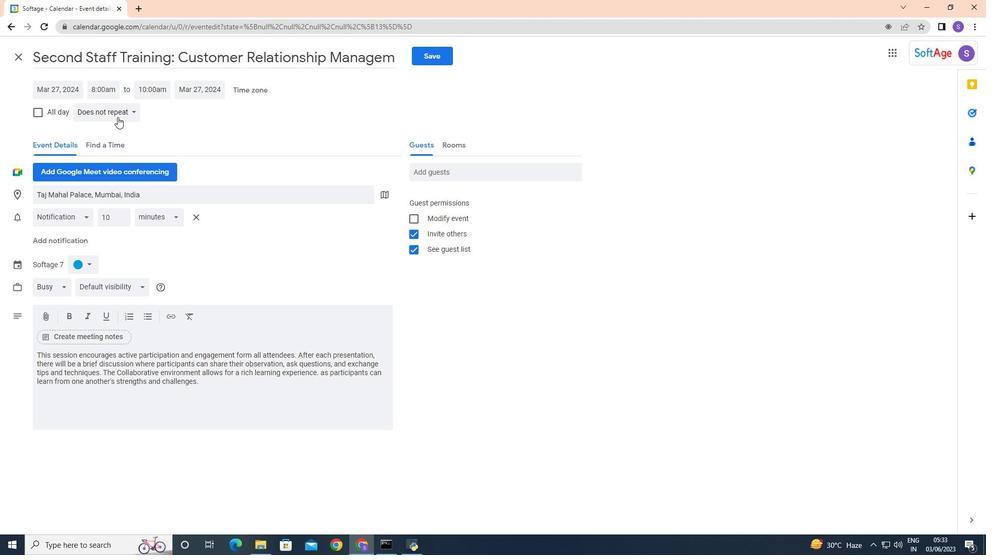 
Action: Mouse moved to (105, 135)
Screenshot: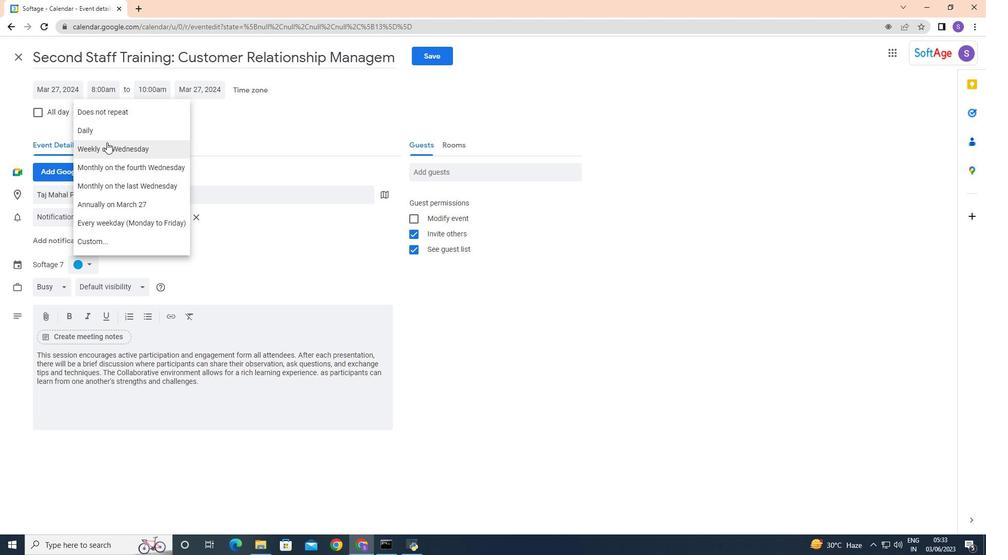 
Action: Mouse pressed left at (105, 135)
Screenshot: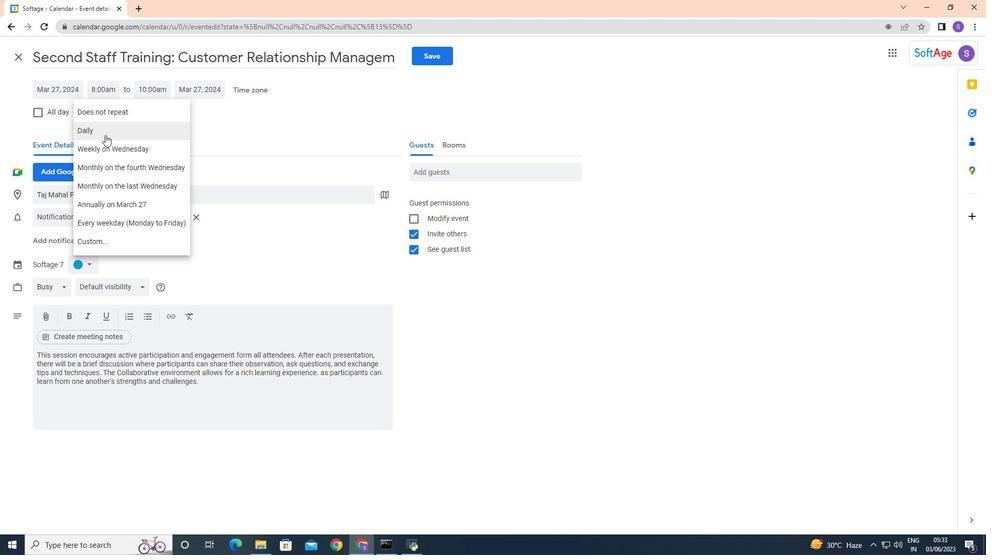 
Action: Mouse moved to (436, 175)
Screenshot: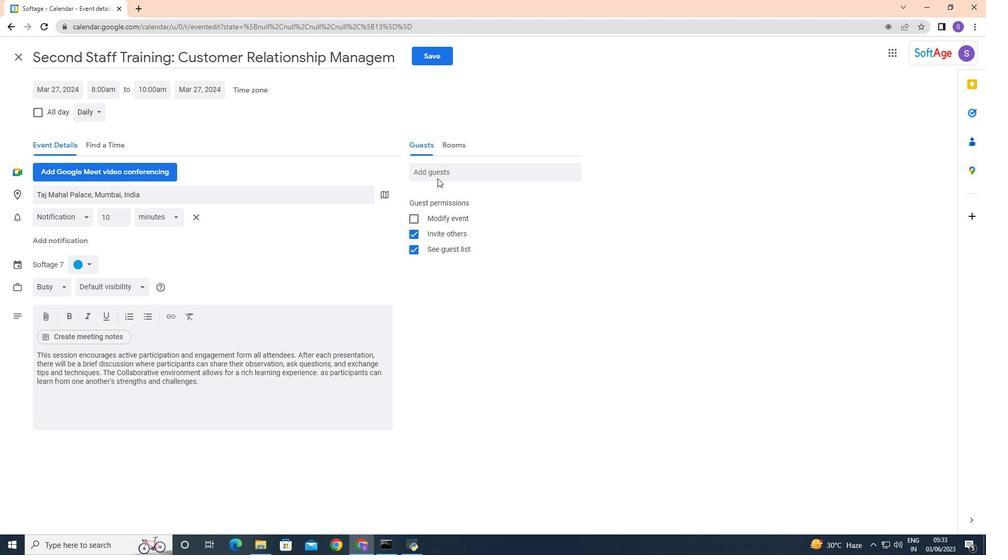 
Action: Mouse pressed left at (436, 175)
Screenshot: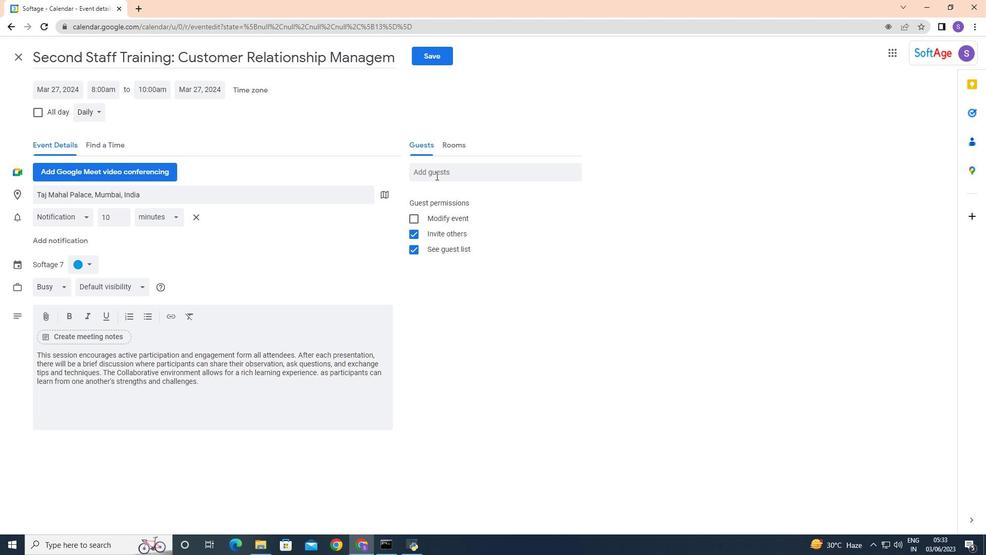 
Action: Key pressed soft
Screenshot: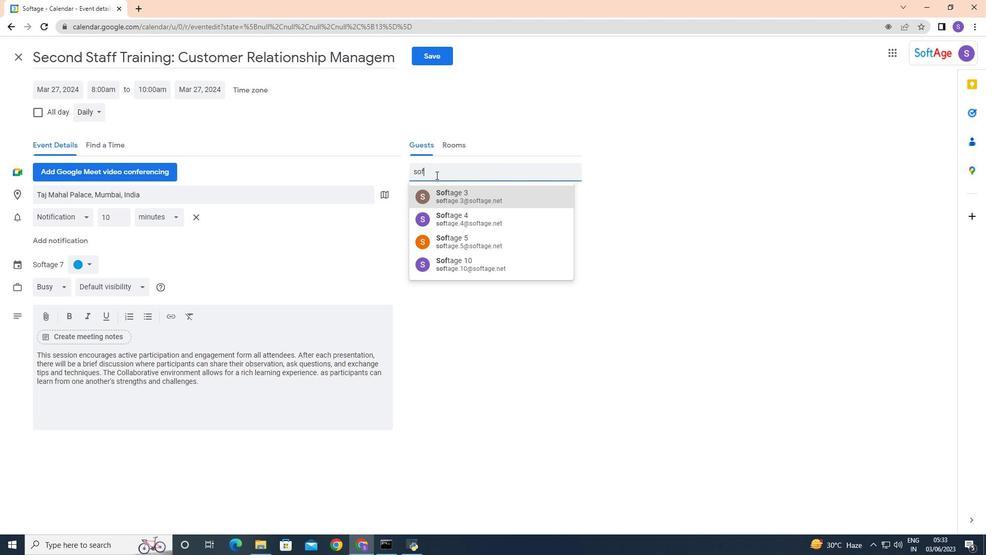 
Action: Mouse moved to (457, 223)
Screenshot: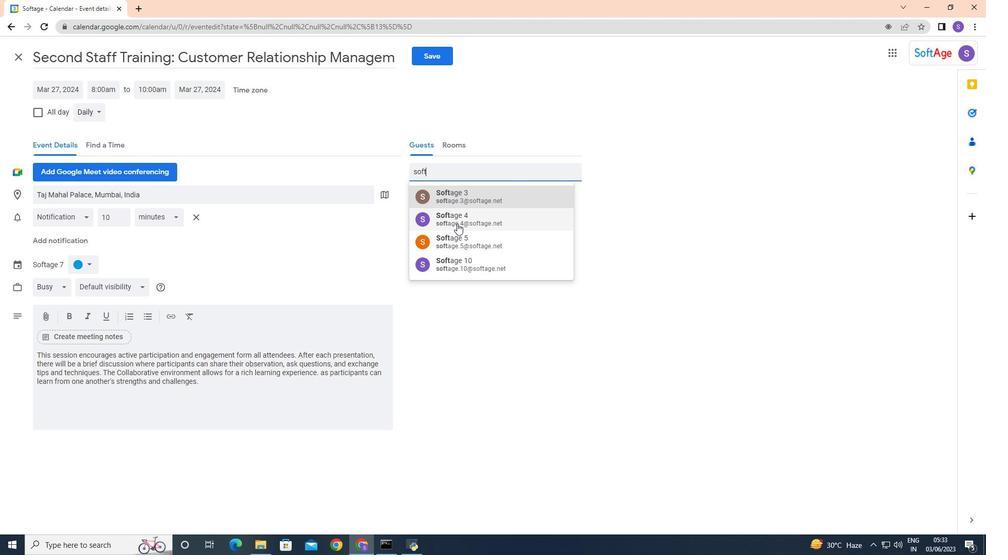 
Action: Mouse pressed left at (457, 223)
Screenshot: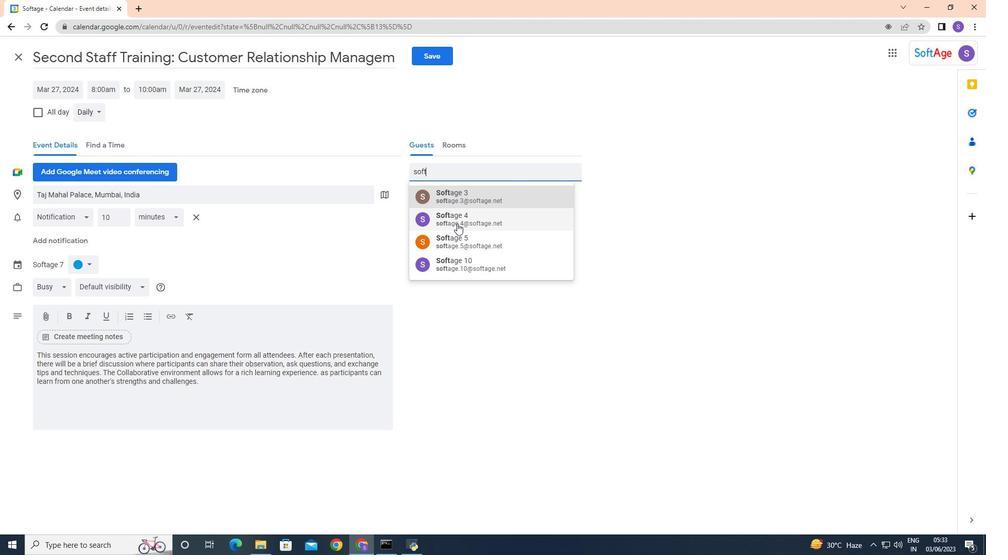 
Action: Mouse moved to (460, 173)
Screenshot: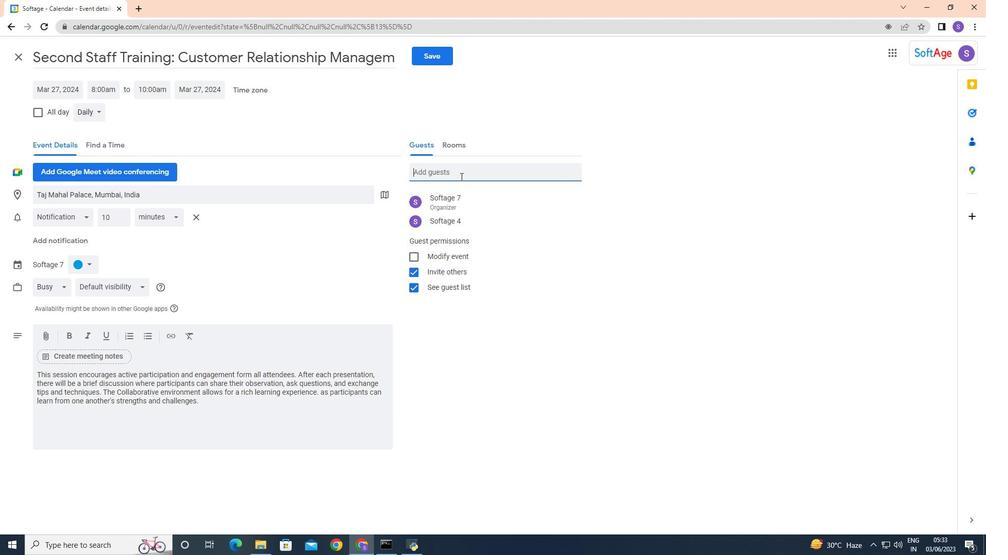 
Action: Mouse pressed left at (460, 173)
Screenshot: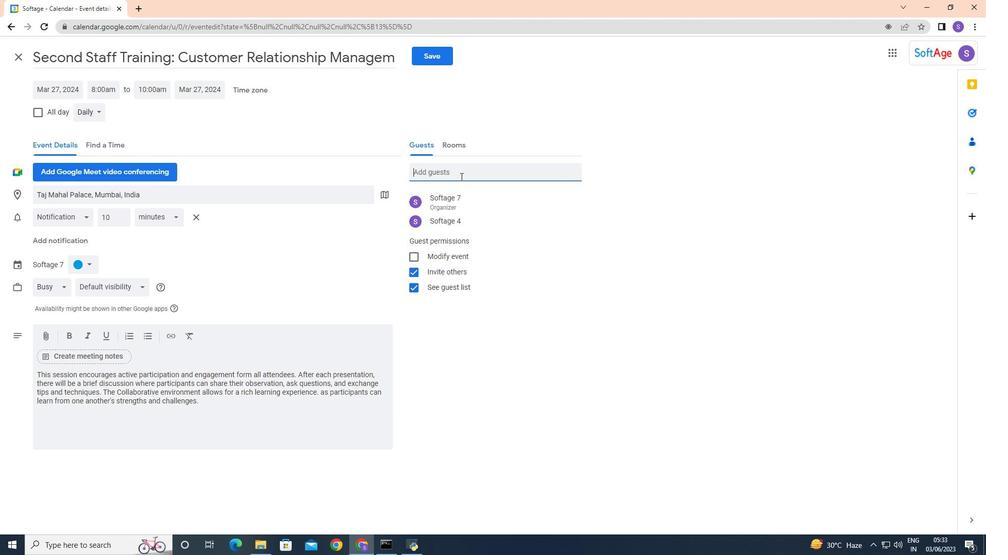 
Action: Key pressed sof
Screenshot: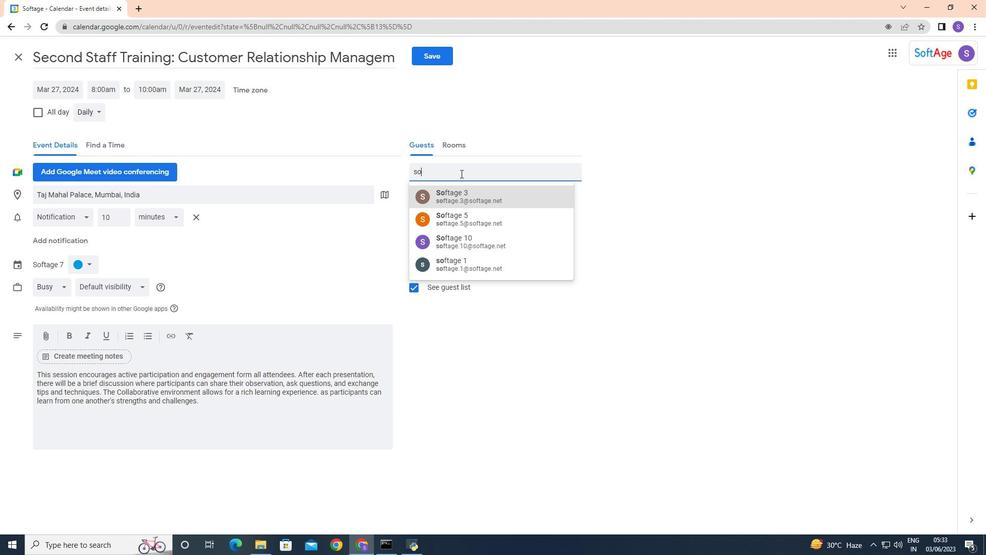
Action: Mouse moved to (464, 215)
Screenshot: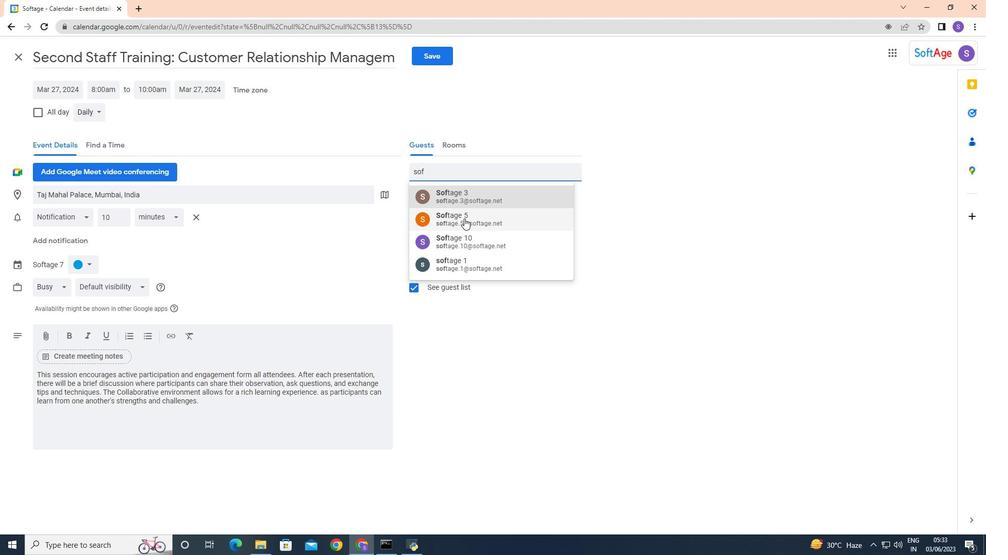 
Action: Mouse pressed left at (464, 215)
Screenshot: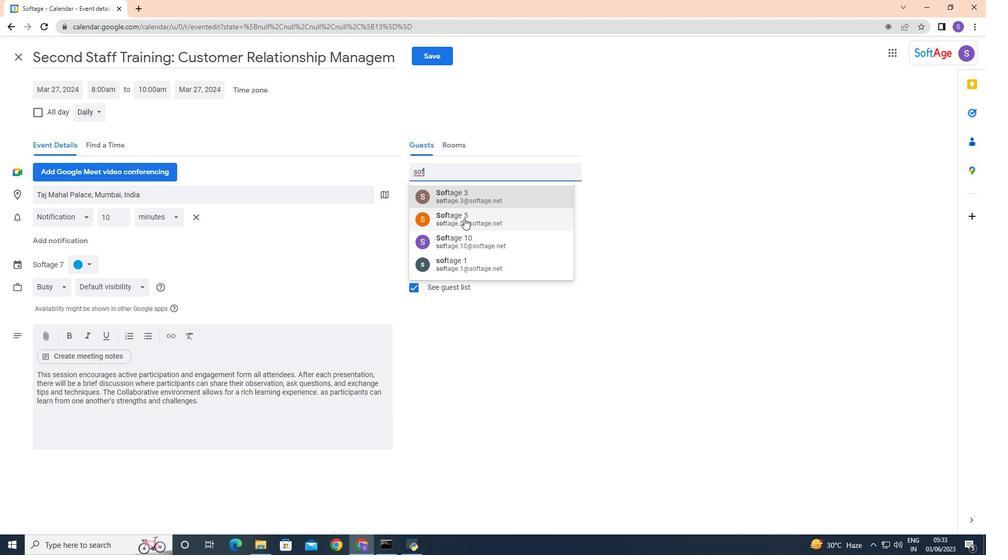 
Action: Mouse moved to (566, 200)
Screenshot: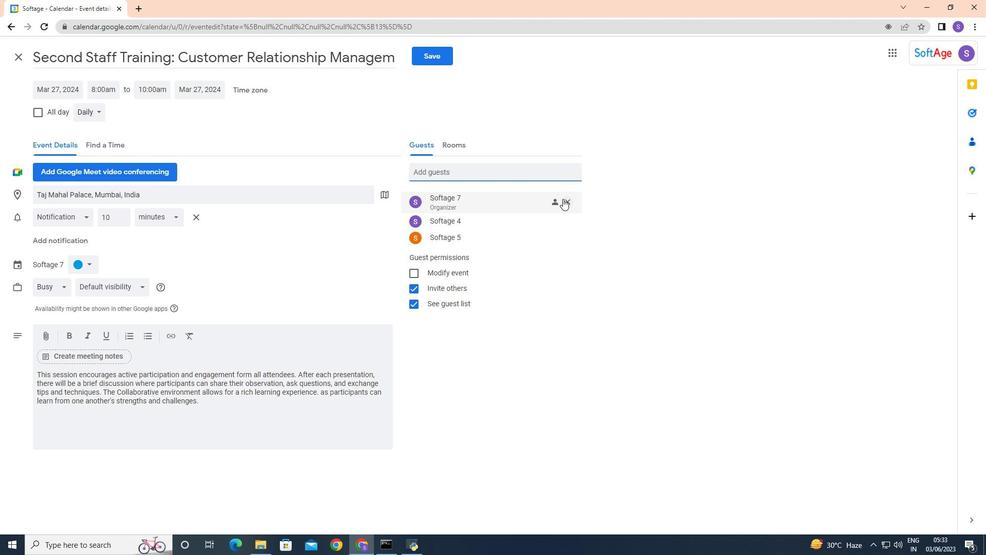 
Action: Mouse pressed left at (566, 200)
Screenshot: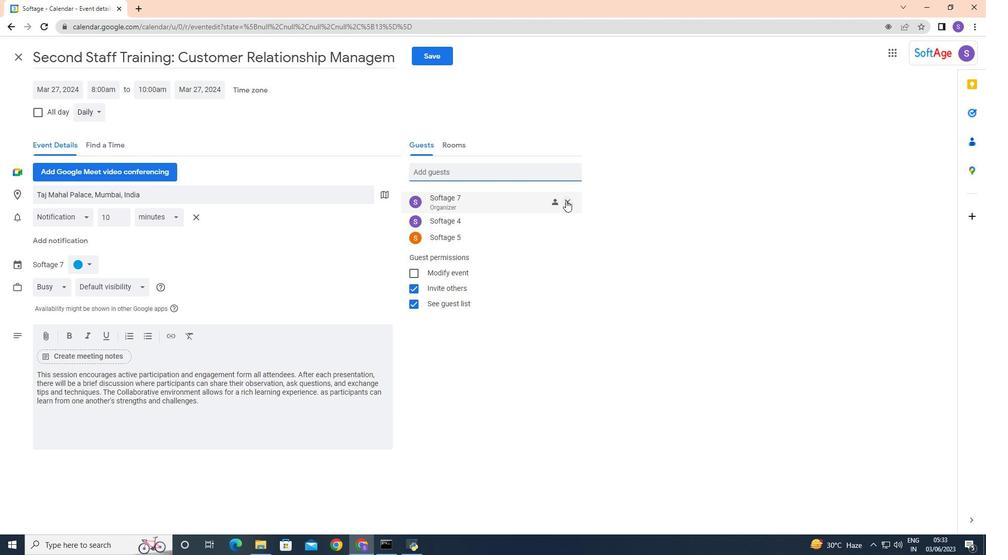 
Action: Mouse moved to (181, 405)
Screenshot: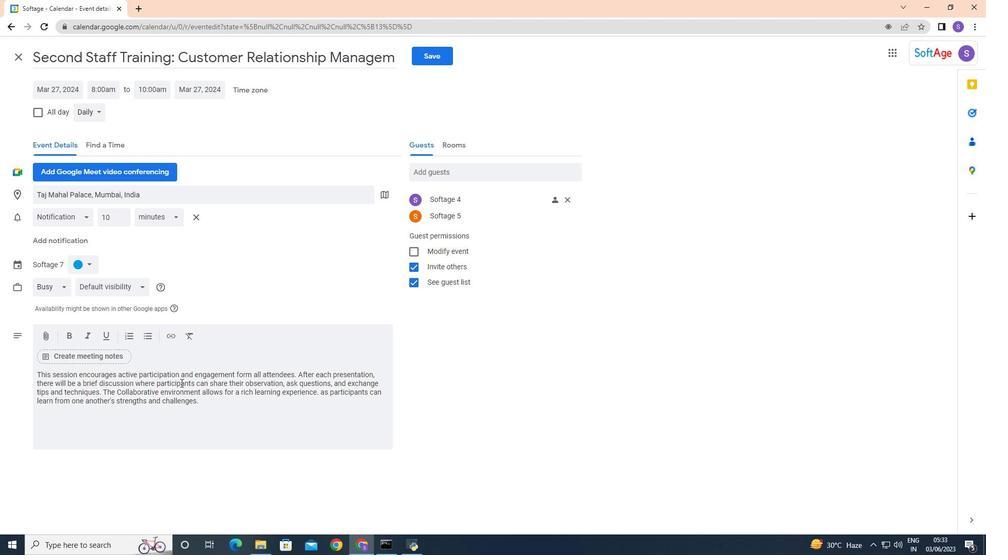
Action: Mouse scrolled (181, 404) with delta (0, 0)
Screenshot: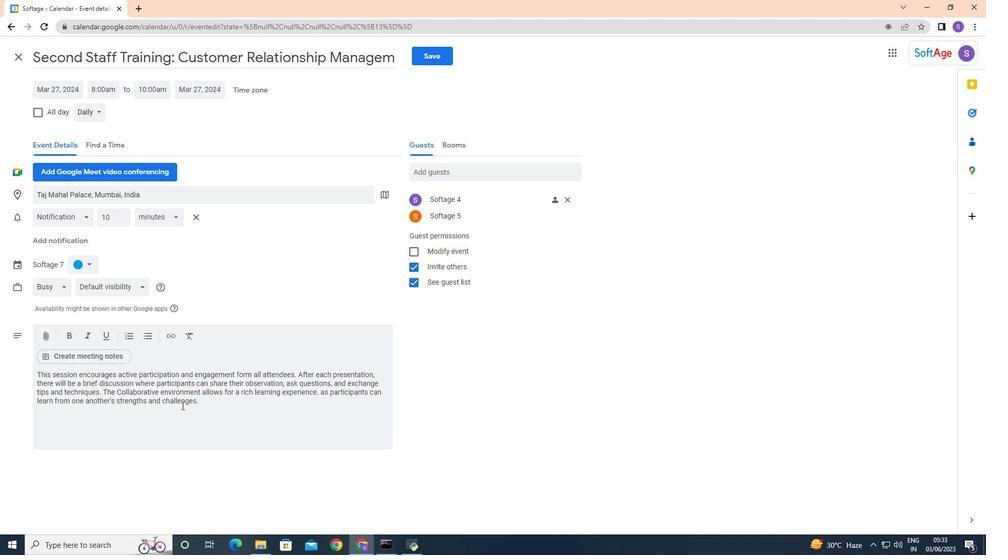 
Action: Mouse moved to (432, 60)
Screenshot: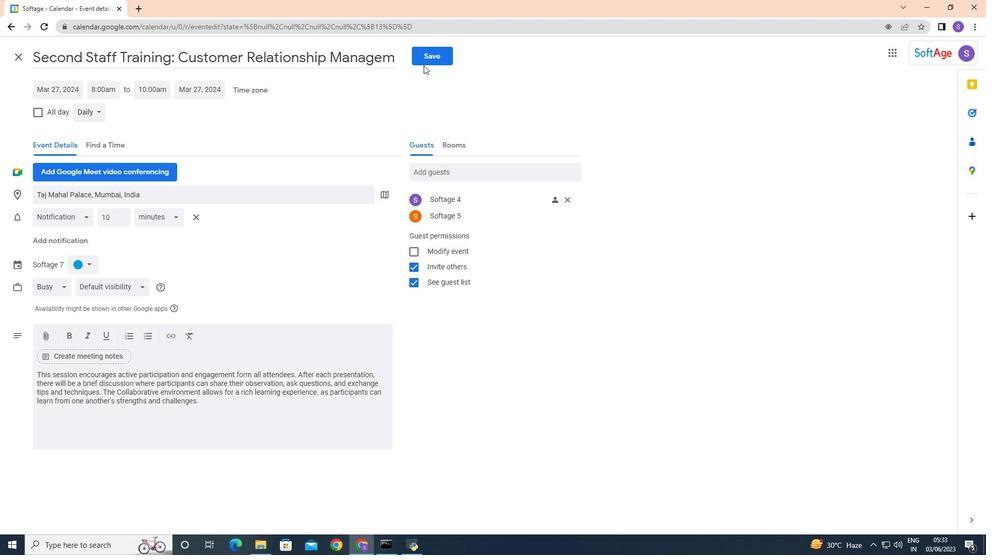
Action: Mouse pressed left at (432, 60)
Screenshot: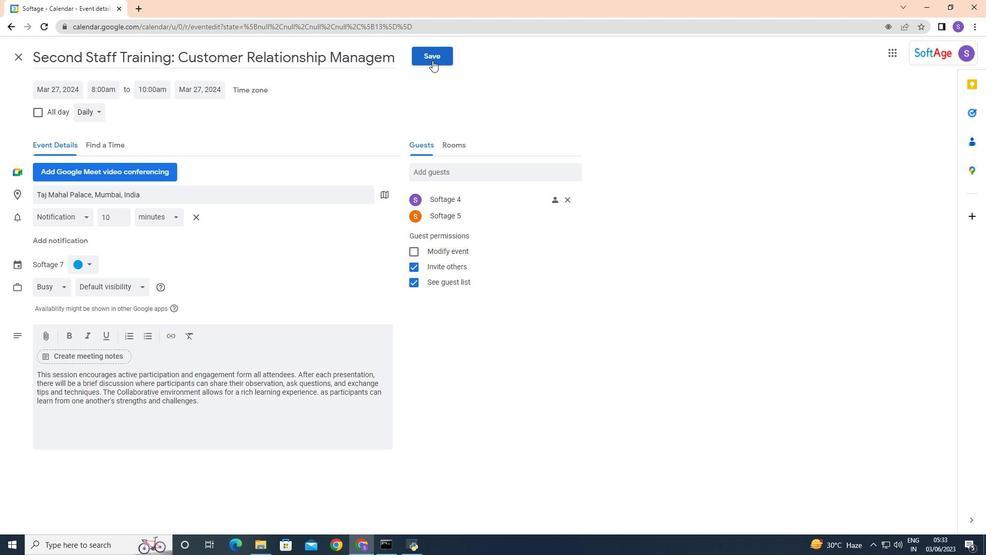 
Action: Mouse moved to (588, 309)
Screenshot: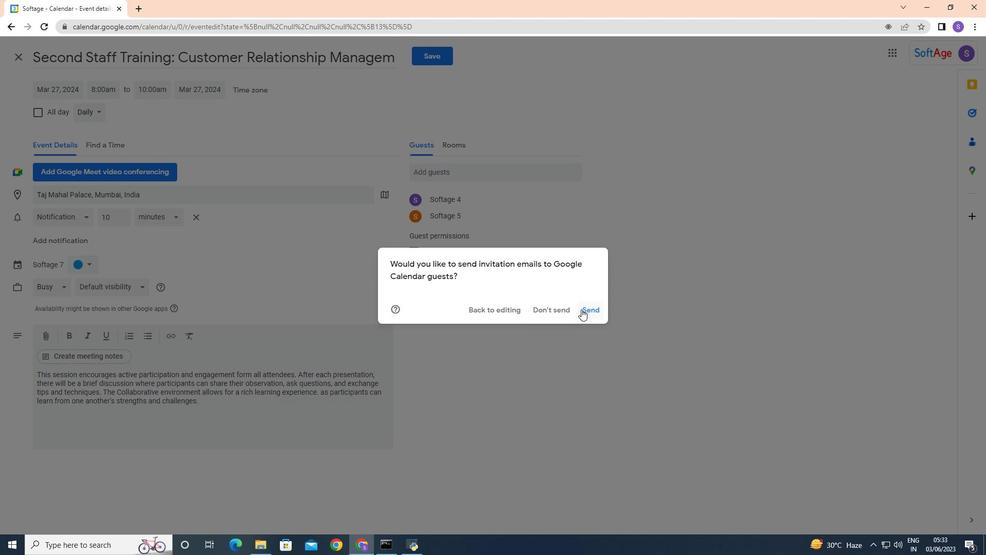 
